 Task: Search one way flight ticket for 1 adult, 1 child, 1 infant in seat in premium economy from Pocatello: Pocatello Regional Airport to Greensboro: Piedmont Triad International Airport on 5-1-2023. Number of bags: 2 checked bags. Price is upto 91000. Outbound departure time preference is 14:00.
Action: Mouse moved to (207, 169)
Screenshot: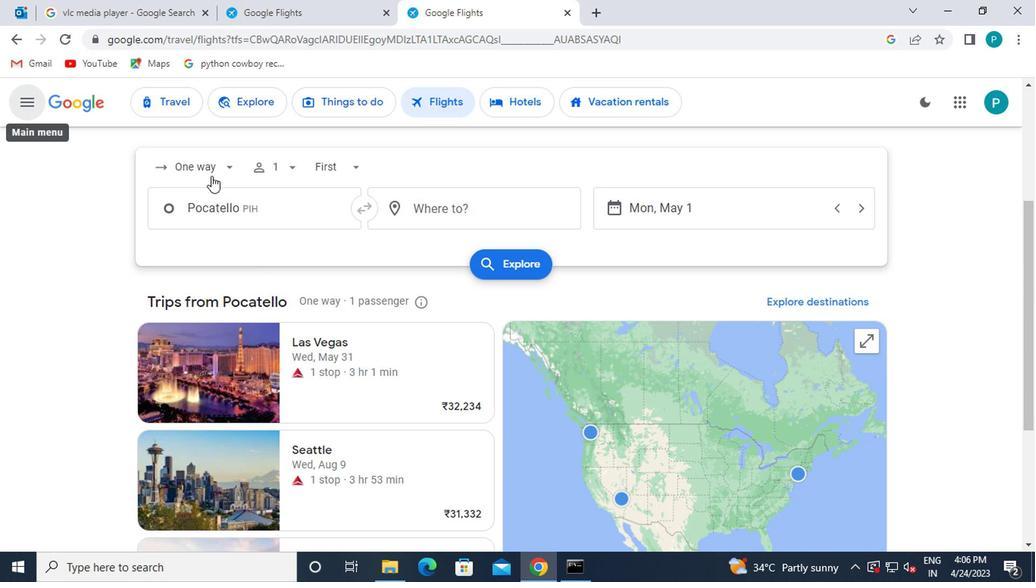 
Action: Mouse pressed left at (207, 169)
Screenshot: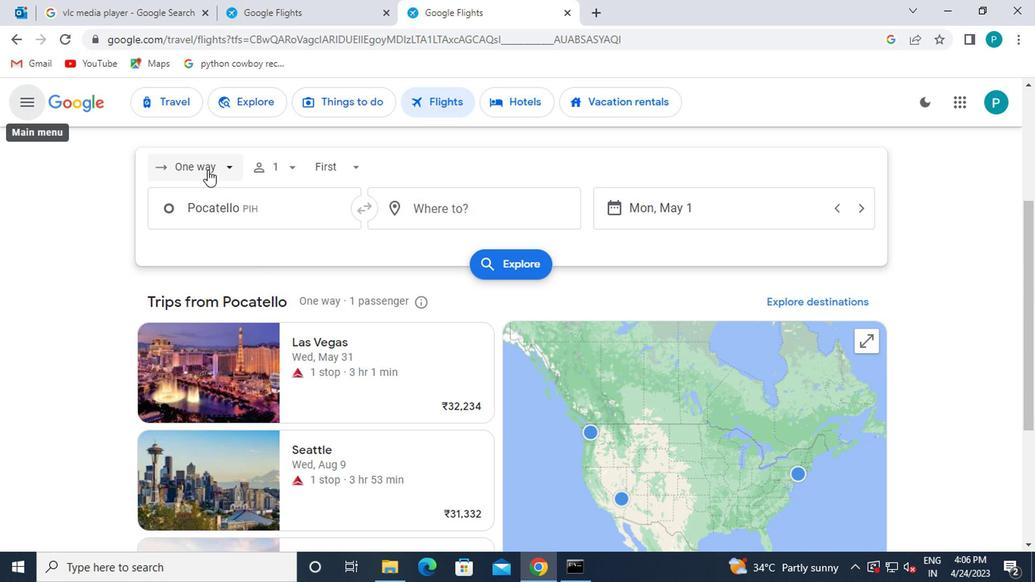 
Action: Mouse moved to (223, 243)
Screenshot: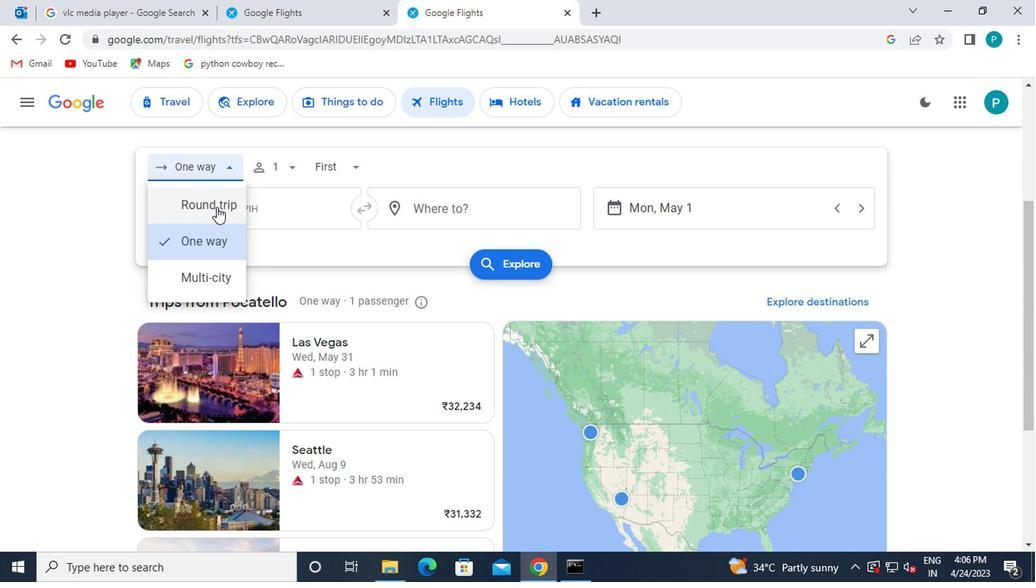 
Action: Mouse pressed left at (223, 243)
Screenshot: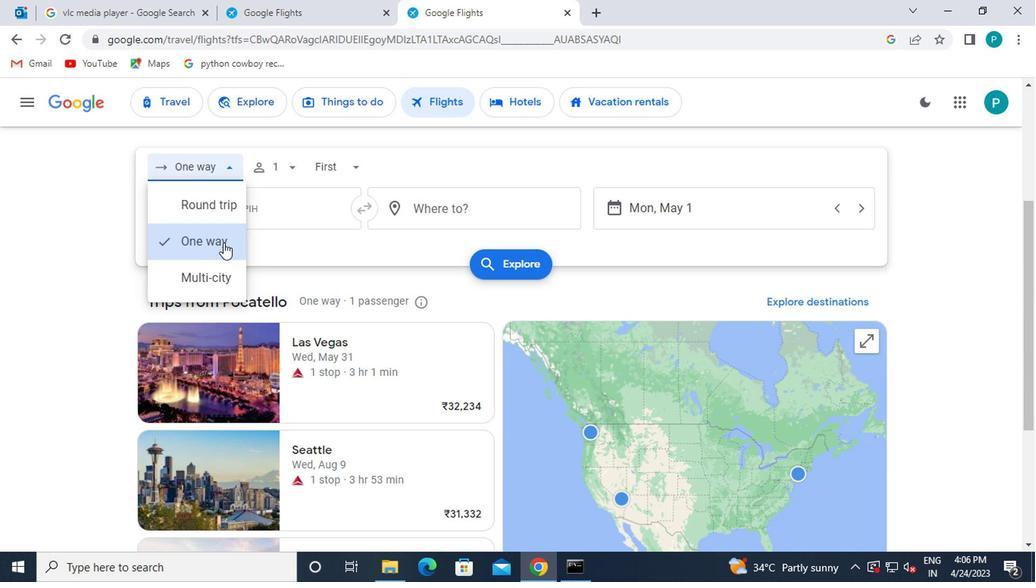 
Action: Mouse moved to (282, 173)
Screenshot: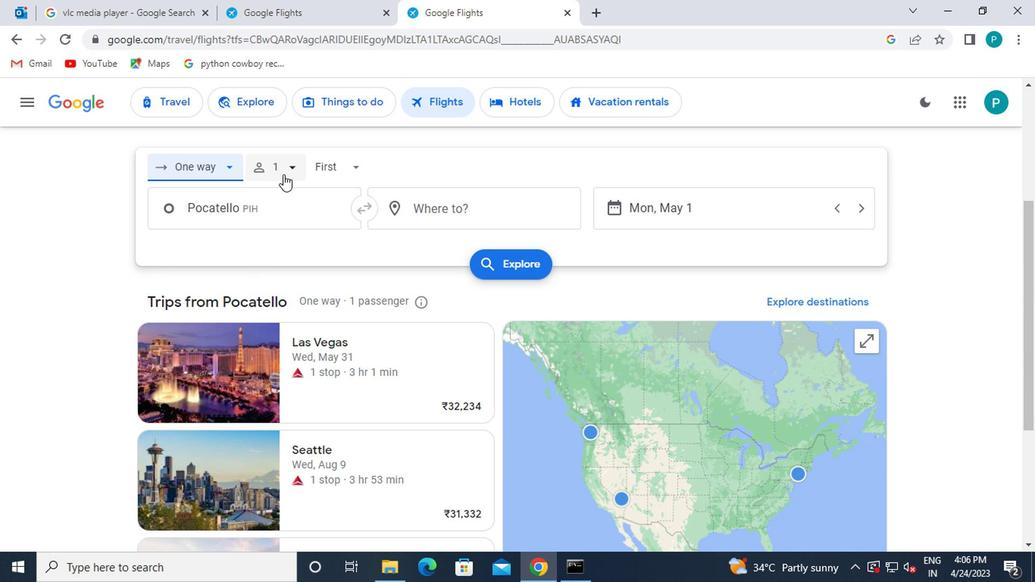 
Action: Mouse pressed left at (282, 173)
Screenshot: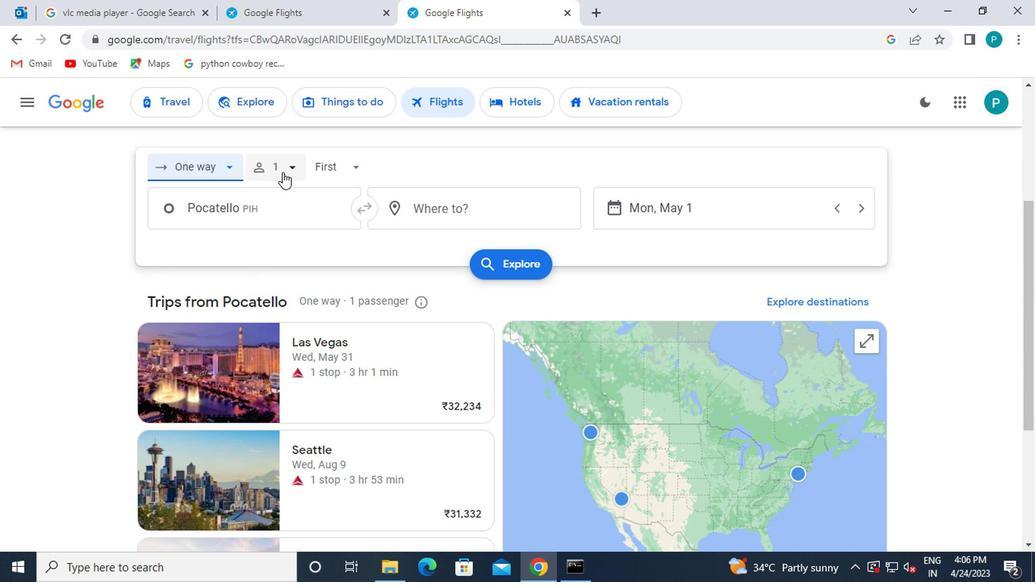 
Action: Mouse moved to (405, 214)
Screenshot: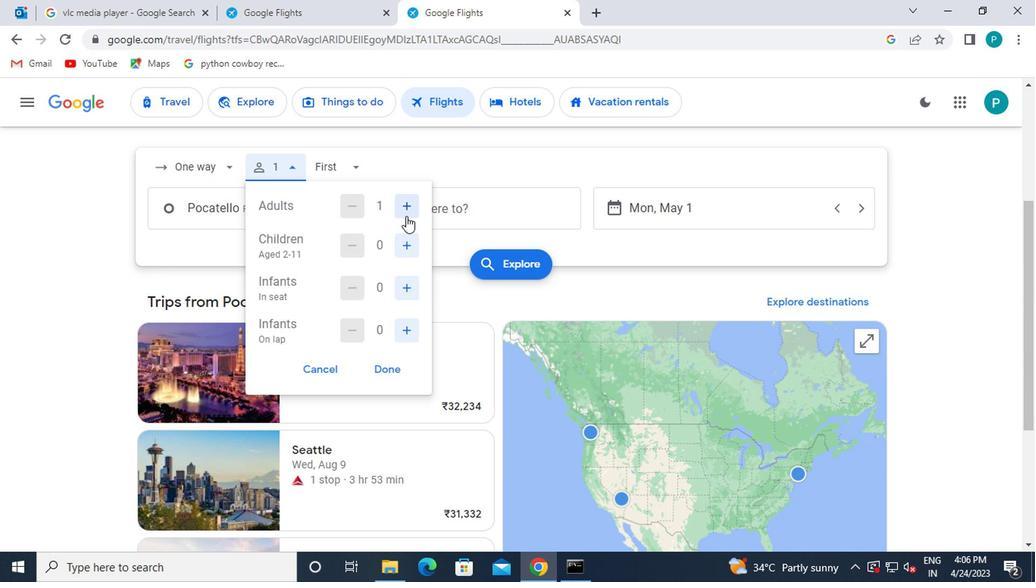 
Action: Mouse pressed left at (405, 214)
Screenshot: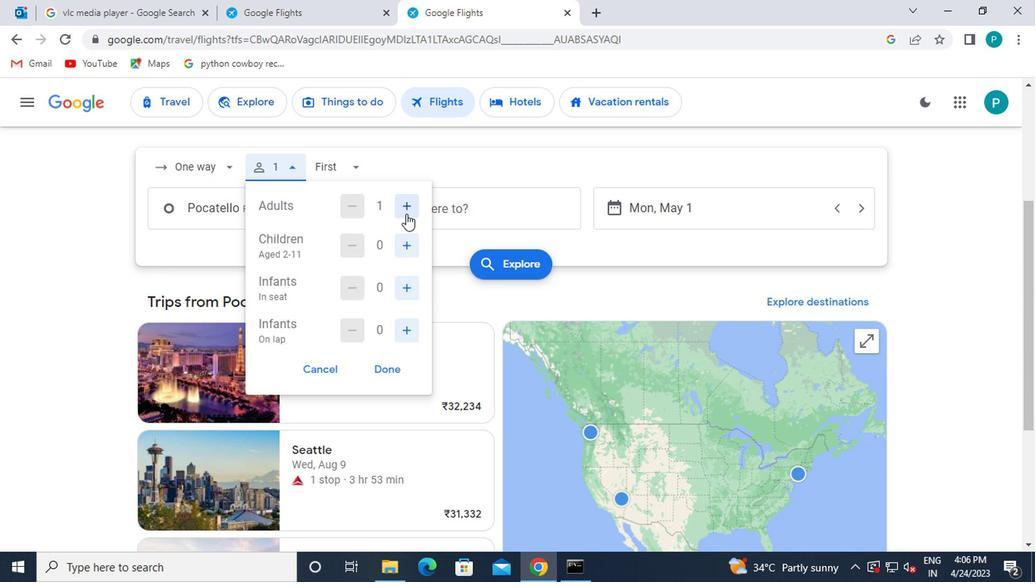 
Action: Mouse moved to (346, 198)
Screenshot: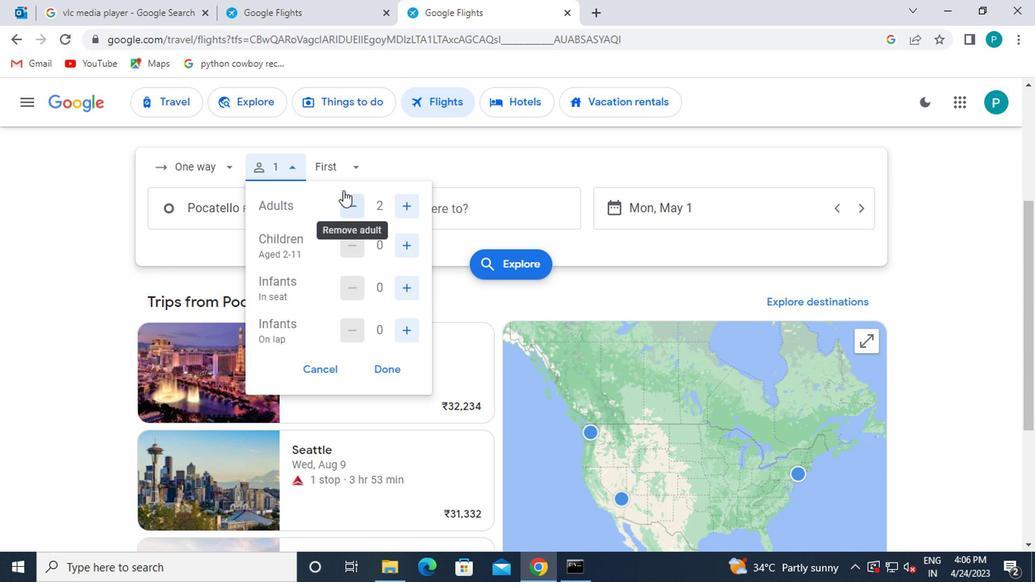 
Action: Mouse pressed left at (346, 198)
Screenshot: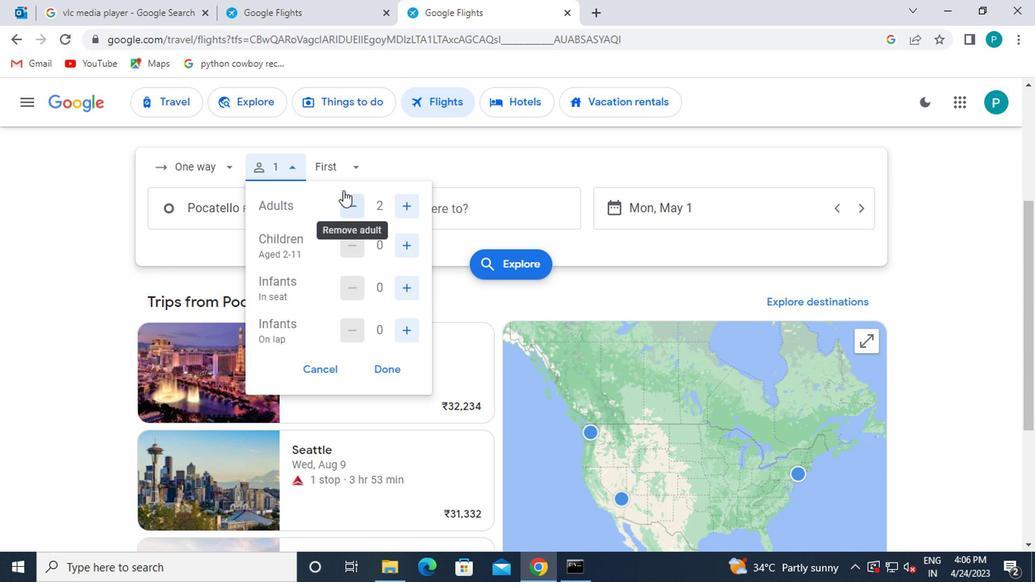 
Action: Mouse moved to (410, 249)
Screenshot: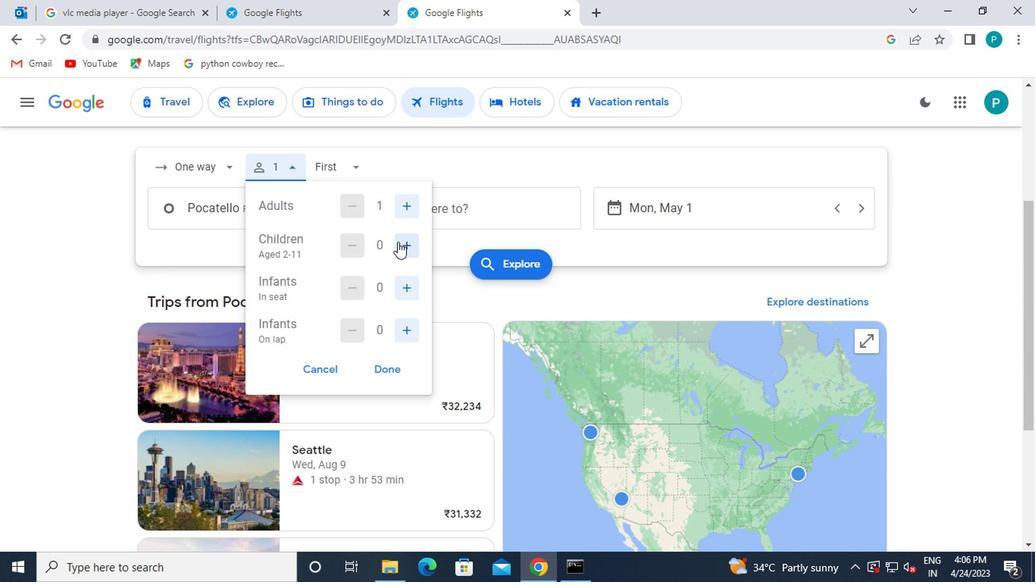 
Action: Mouse pressed left at (410, 249)
Screenshot: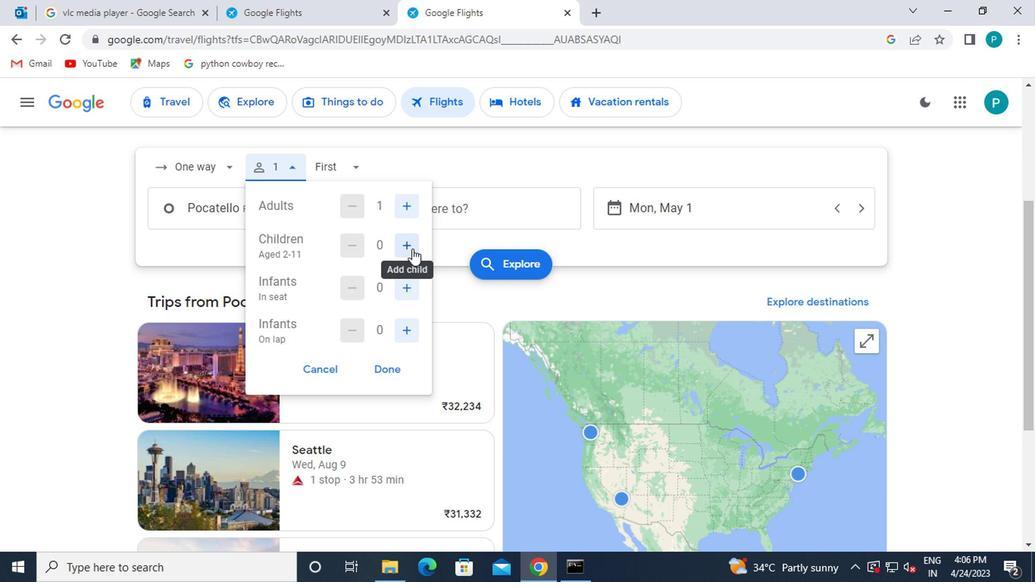 
Action: Mouse moved to (416, 287)
Screenshot: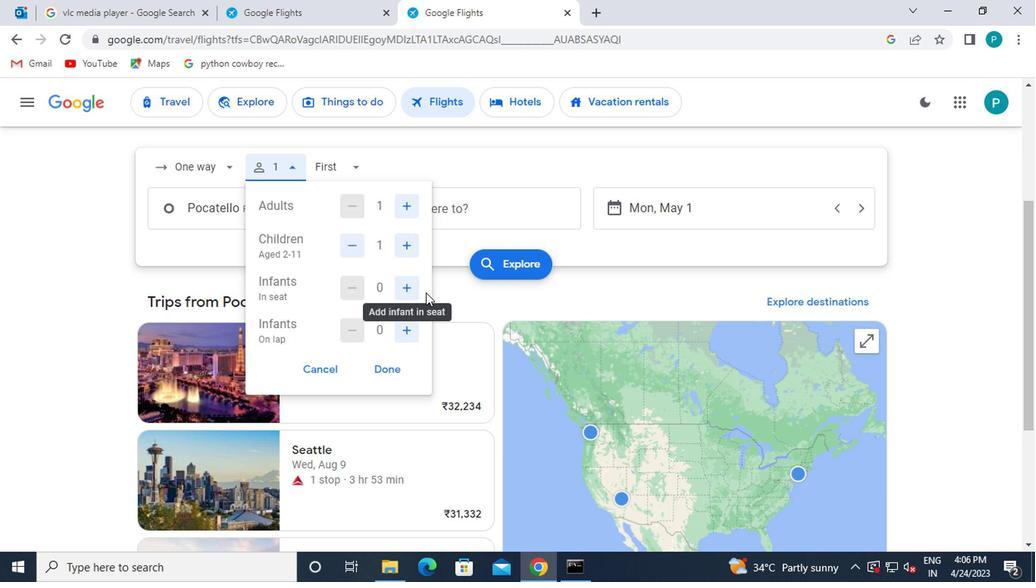 
Action: Mouse pressed left at (416, 287)
Screenshot: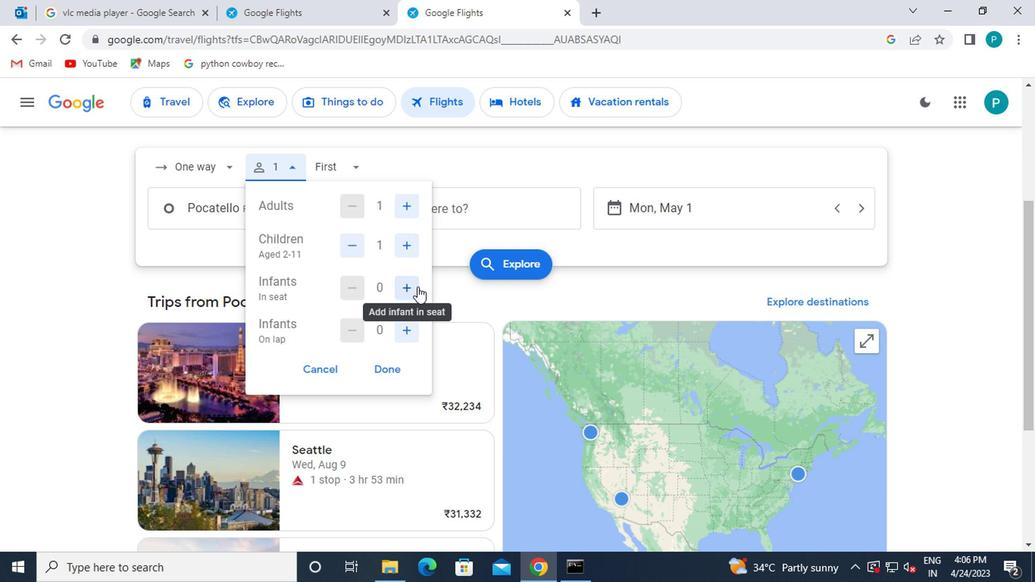 
Action: Mouse moved to (392, 361)
Screenshot: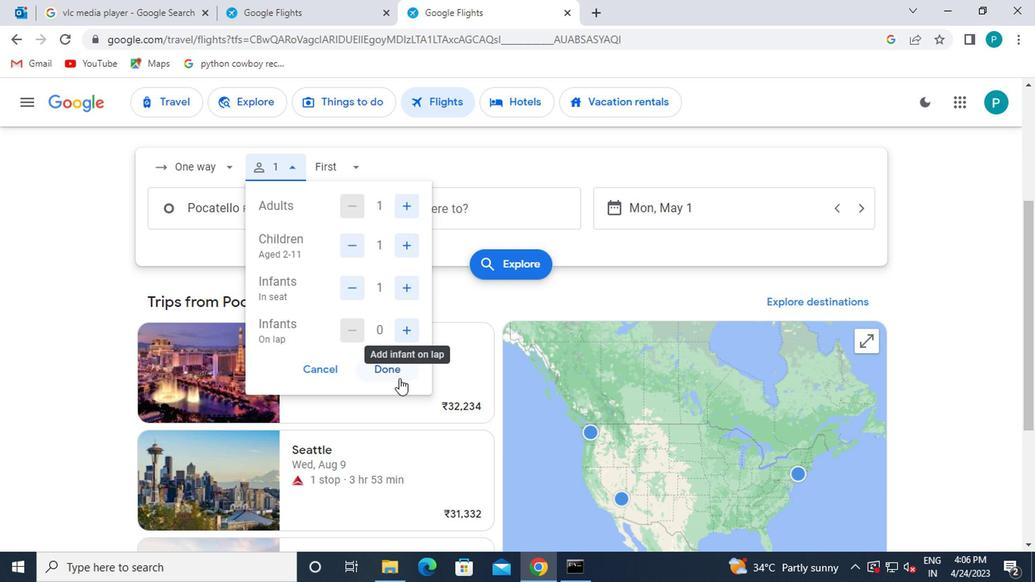 
Action: Mouse pressed left at (392, 361)
Screenshot: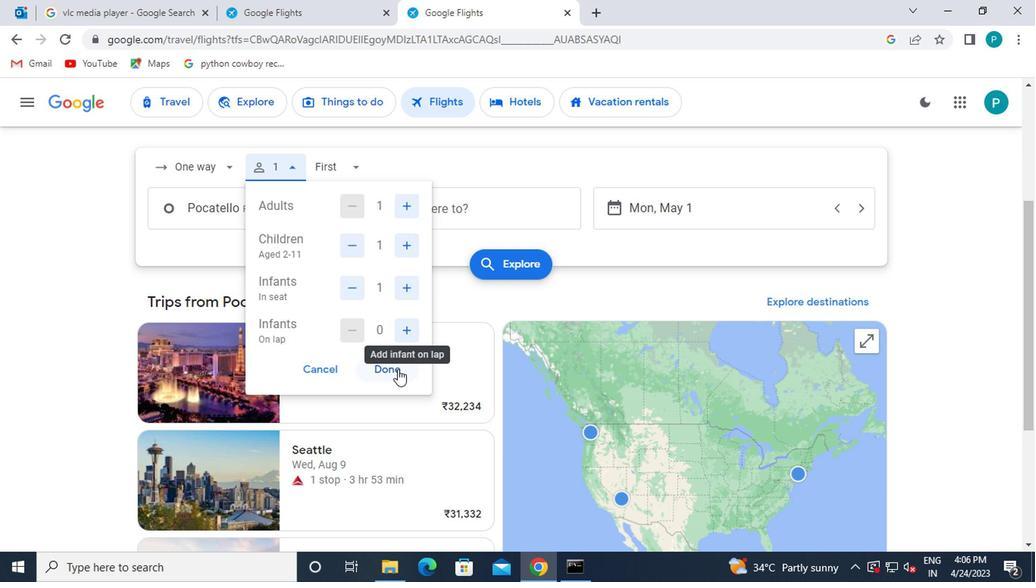 
Action: Mouse moved to (339, 174)
Screenshot: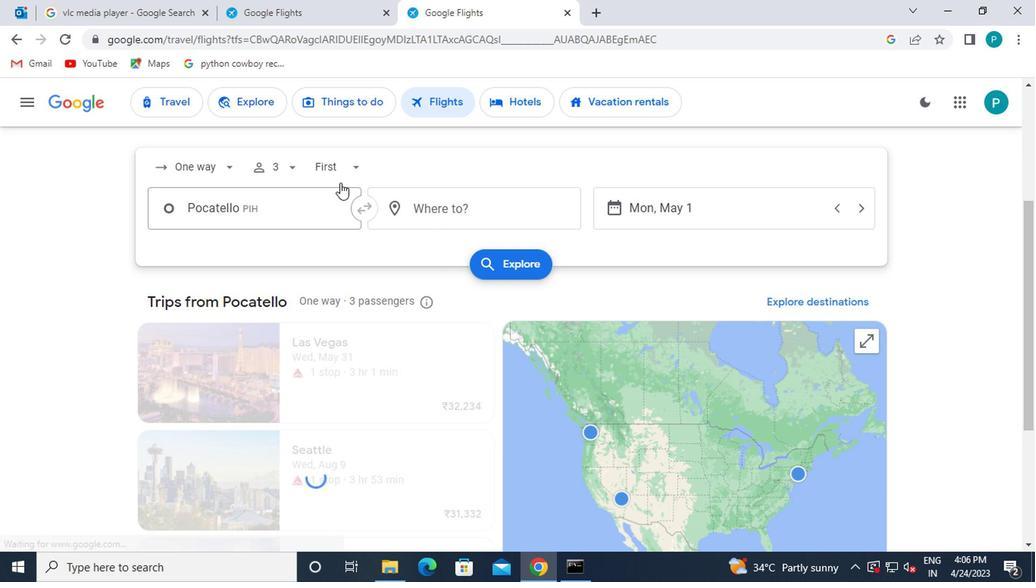 
Action: Mouse pressed left at (339, 174)
Screenshot: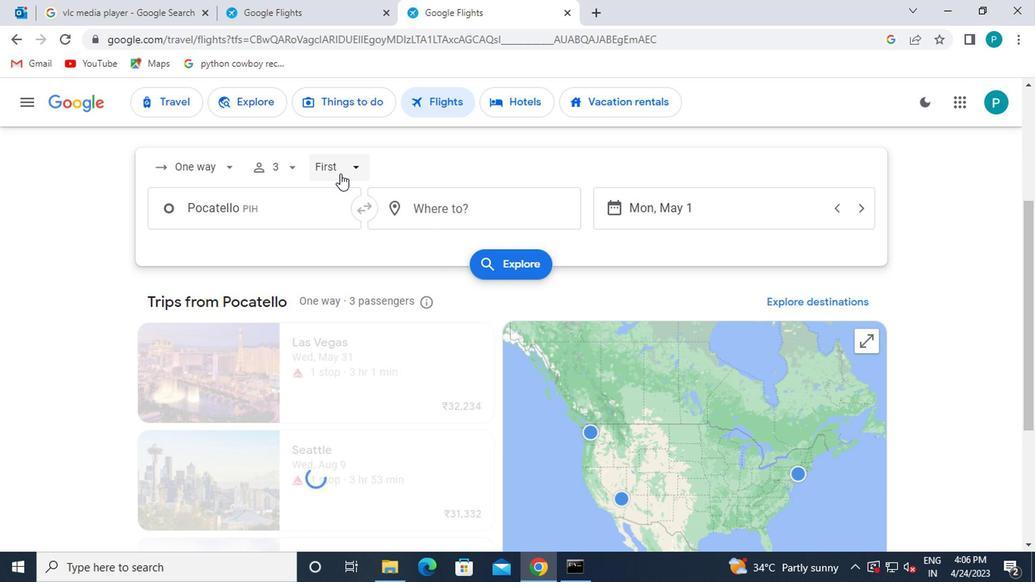
Action: Mouse moved to (365, 252)
Screenshot: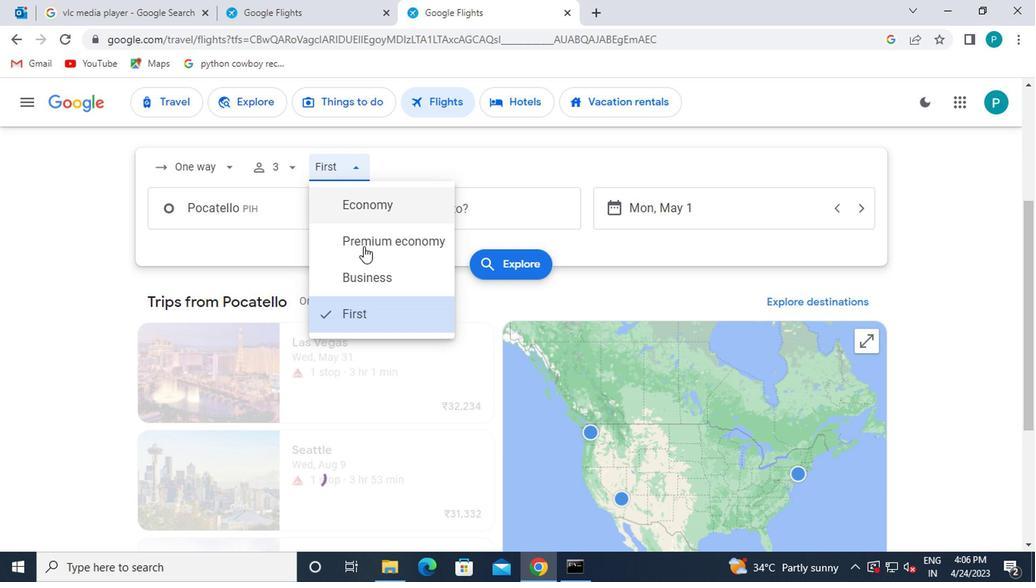 
Action: Mouse pressed left at (365, 252)
Screenshot: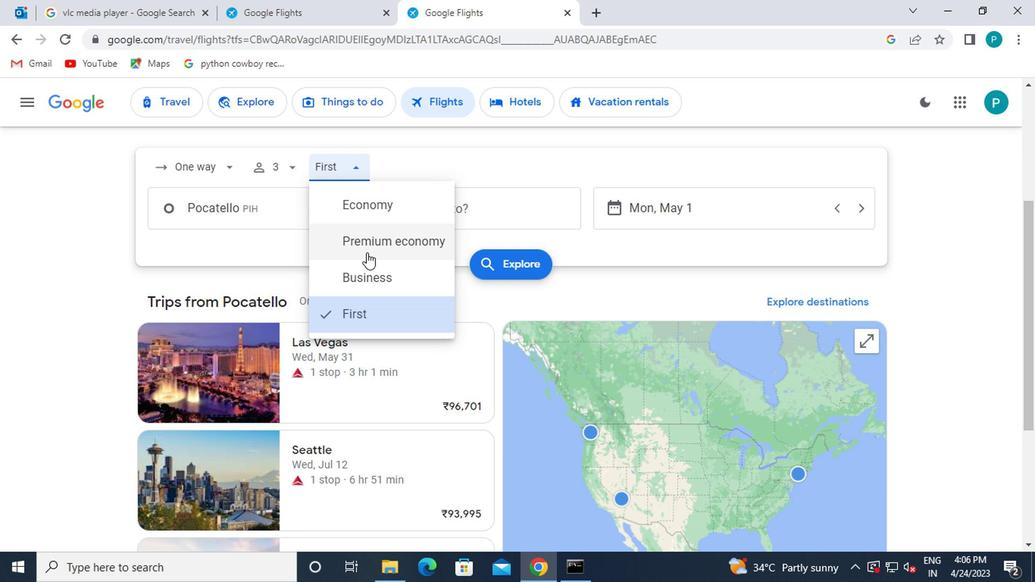 
Action: Mouse moved to (329, 213)
Screenshot: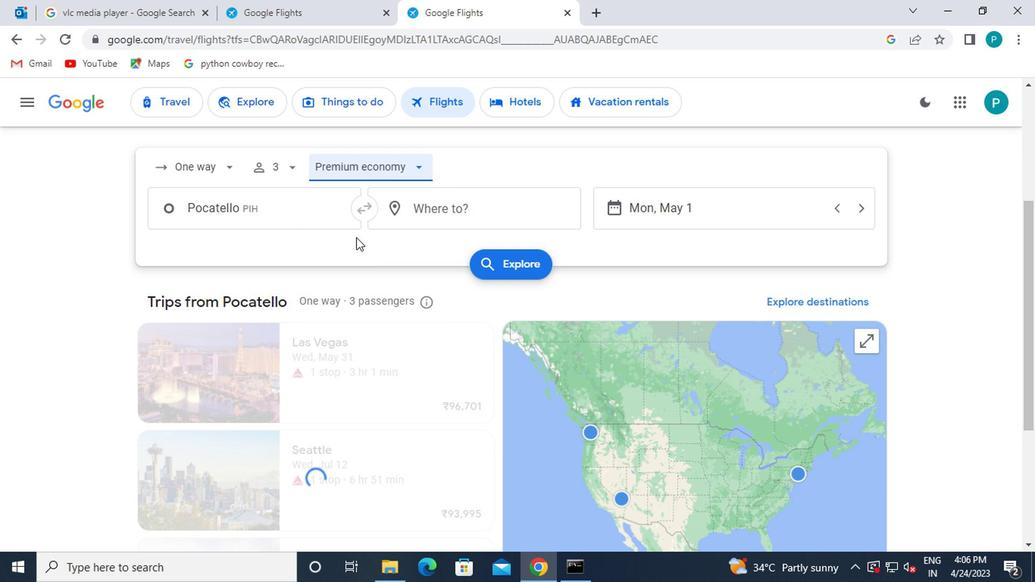 
Action: Mouse pressed left at (329, 213)
Screenshot: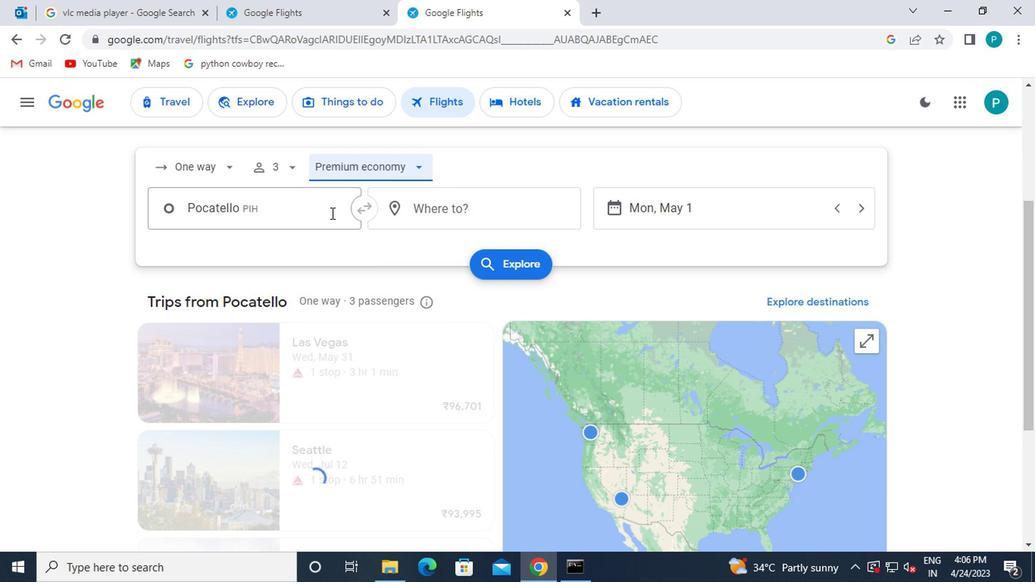 
Action: Mouse moved to (331, 321)
Screenshot: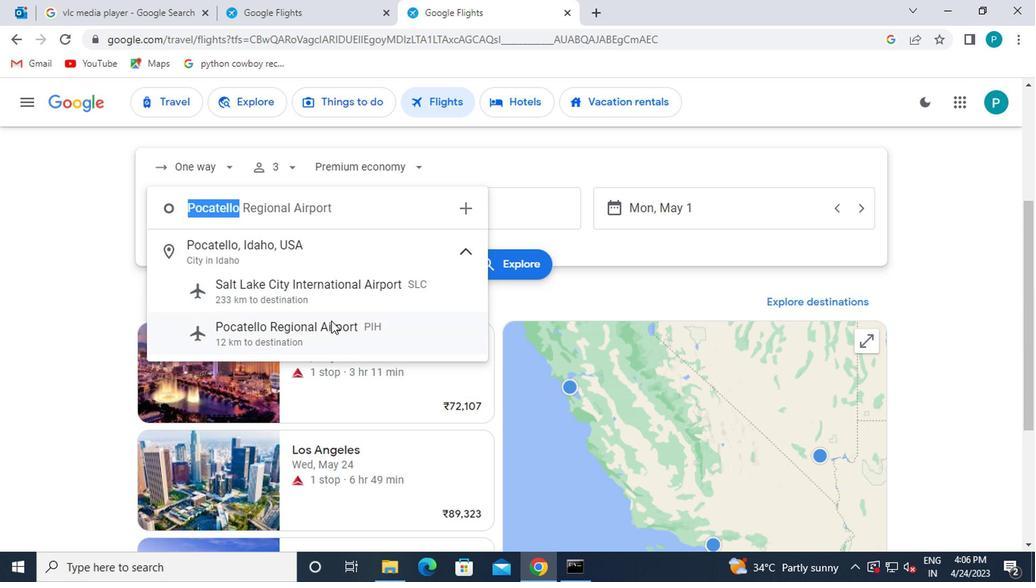 
Action: Mouse pressed left at (331, 321)
Screenshot: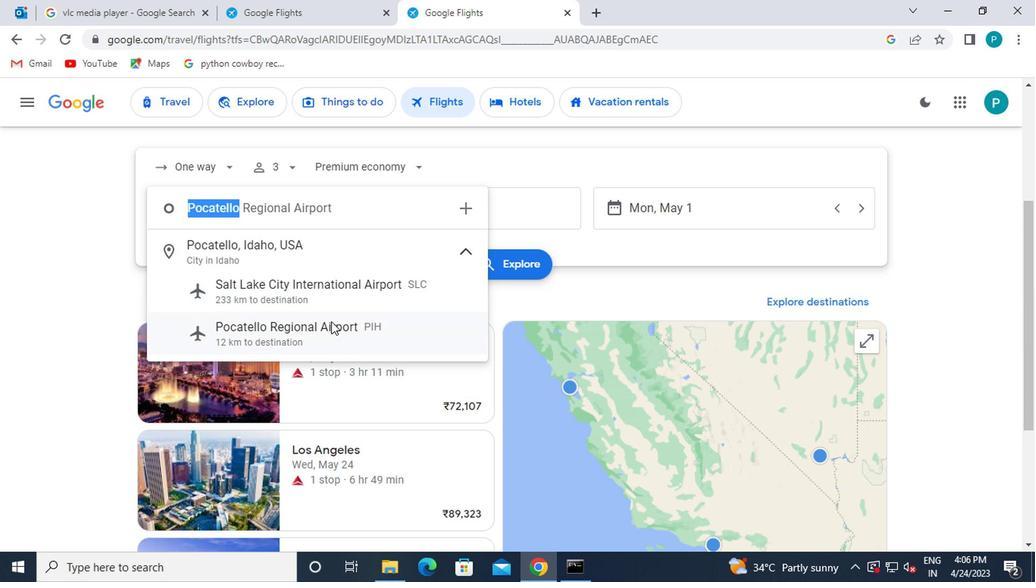 
Action: Mouse moved to (505, 209)
Screenshot: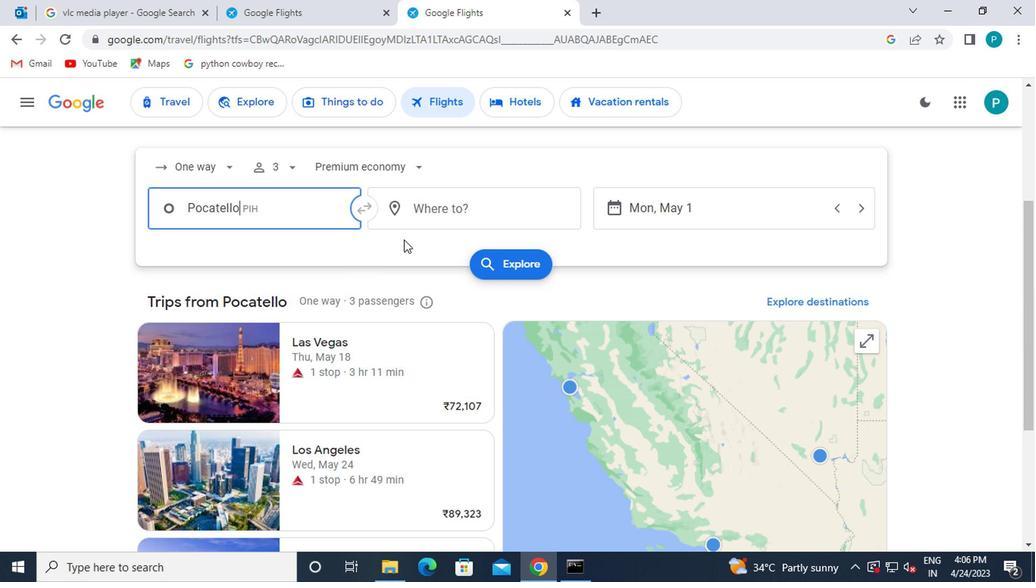 
Action: Mouse pressed left at (505, 209)
Screenshot: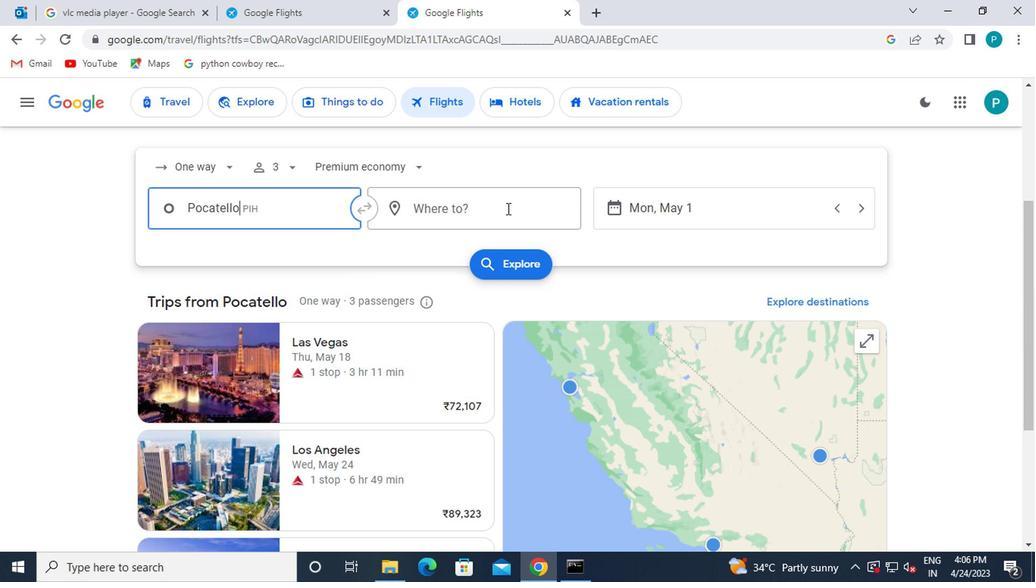 
Action: Mouse moved to (506, 209)
Screenshot: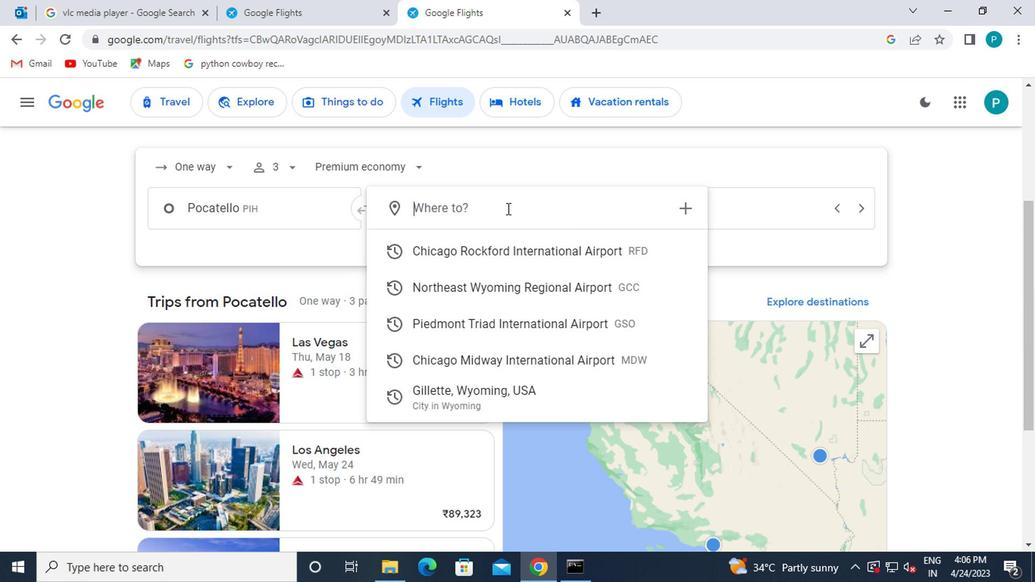 
Action: Key pressed greensboro
Screenshot: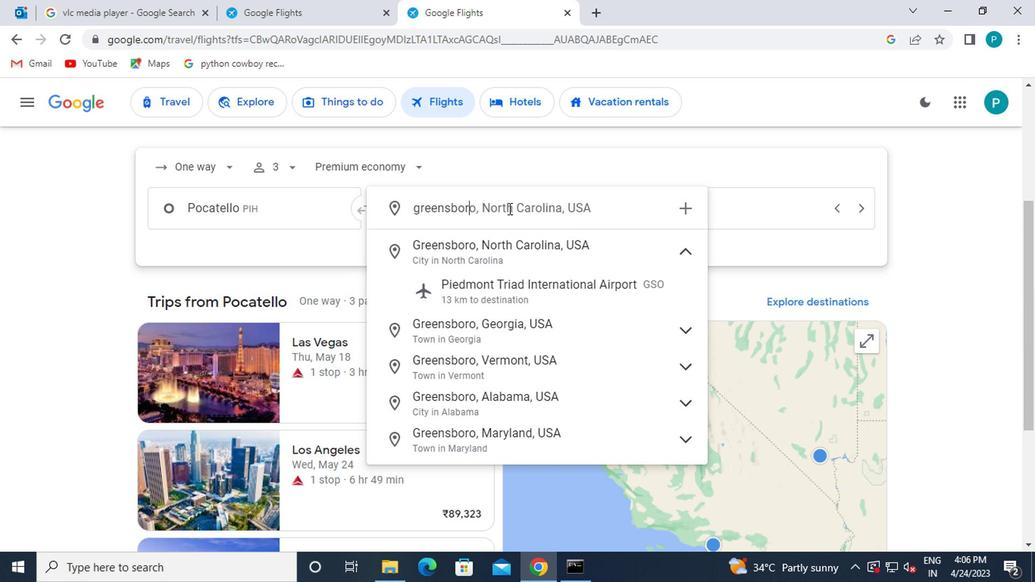 
Action: Mouse moved to (525, 313)
Screenshot: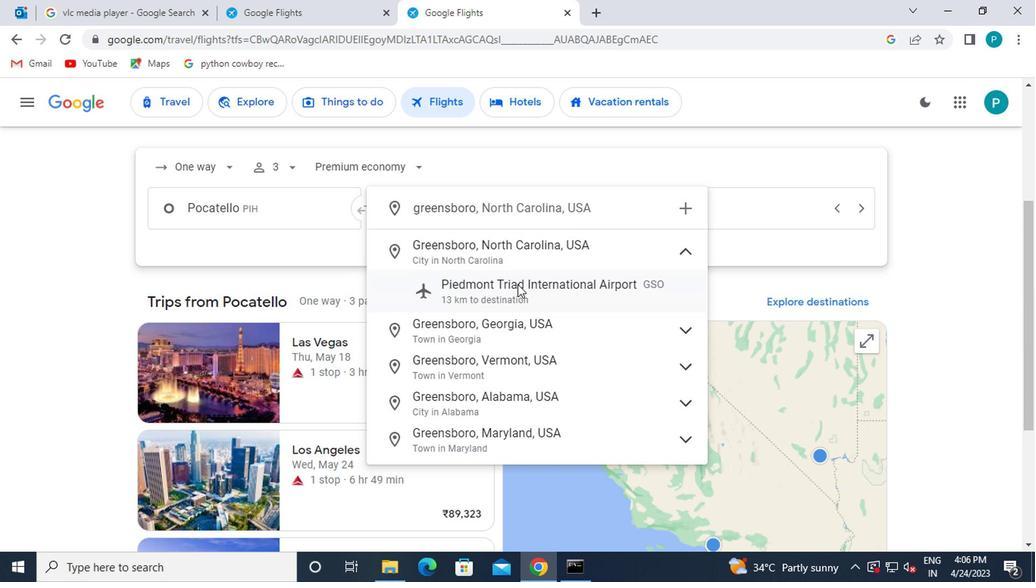 
Action: Mouse pressed left at (525, 313)
Screenshot: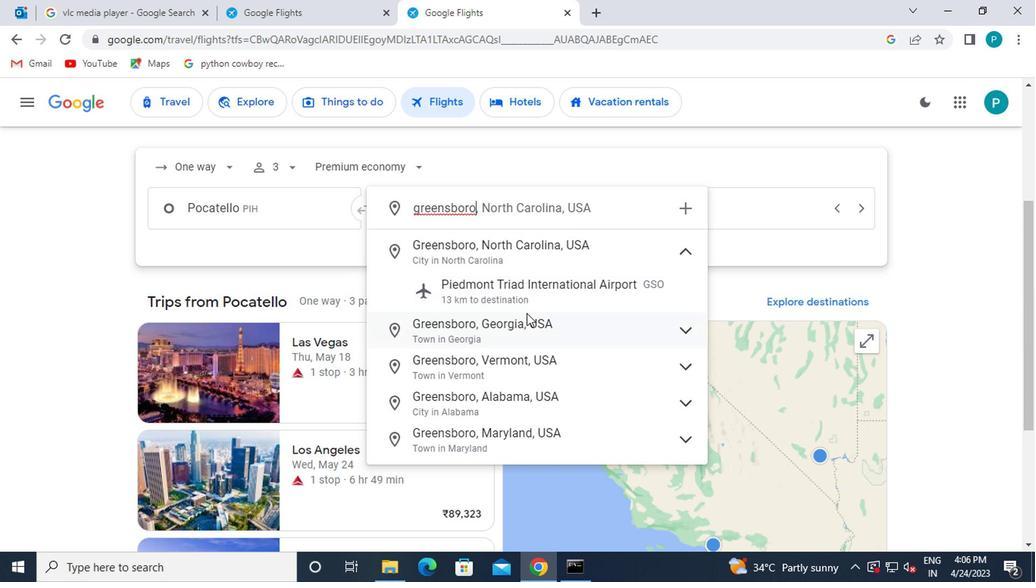 
Action: Mouse moved to (489, 206)
Screenshot: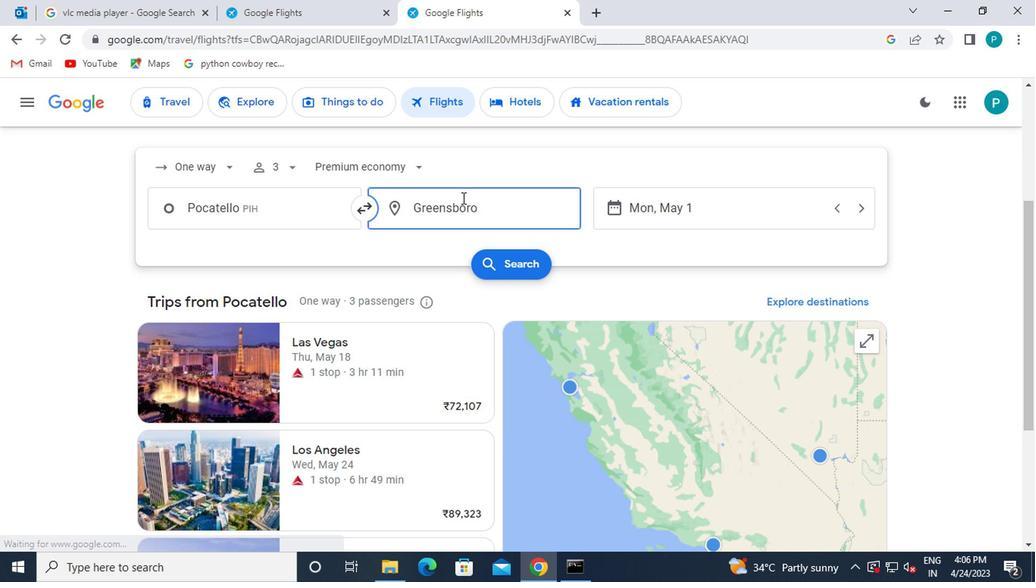 
Action: Mouse pressed left at (489, 206)
Screenshot: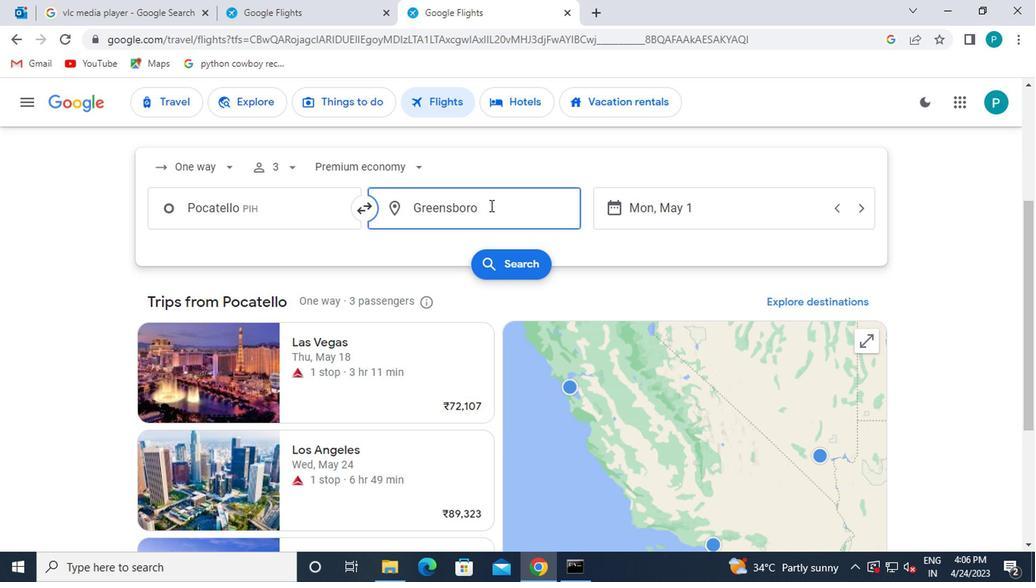 
Action: Mouse moved to (501, 291)
Screenshot: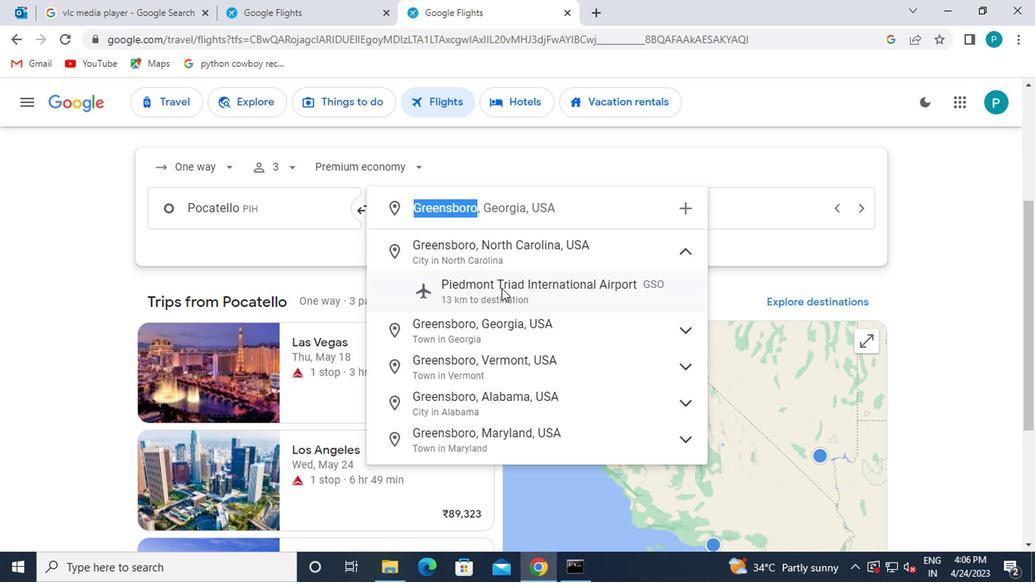 
Action: Mouse pressed left at (501, 291)
Screenshot: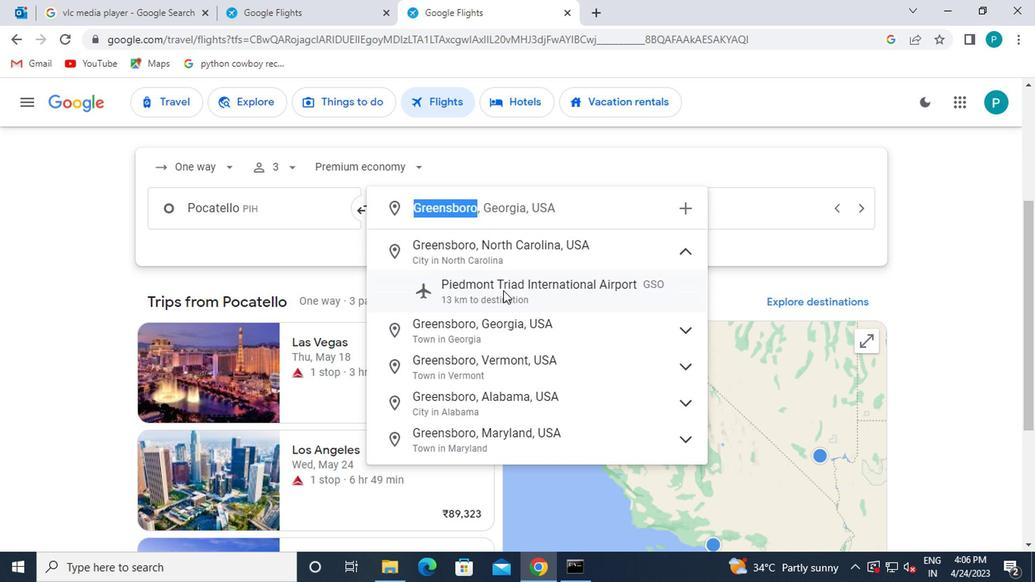 
Action: Mouse moved to (730, 208)
Screenshot: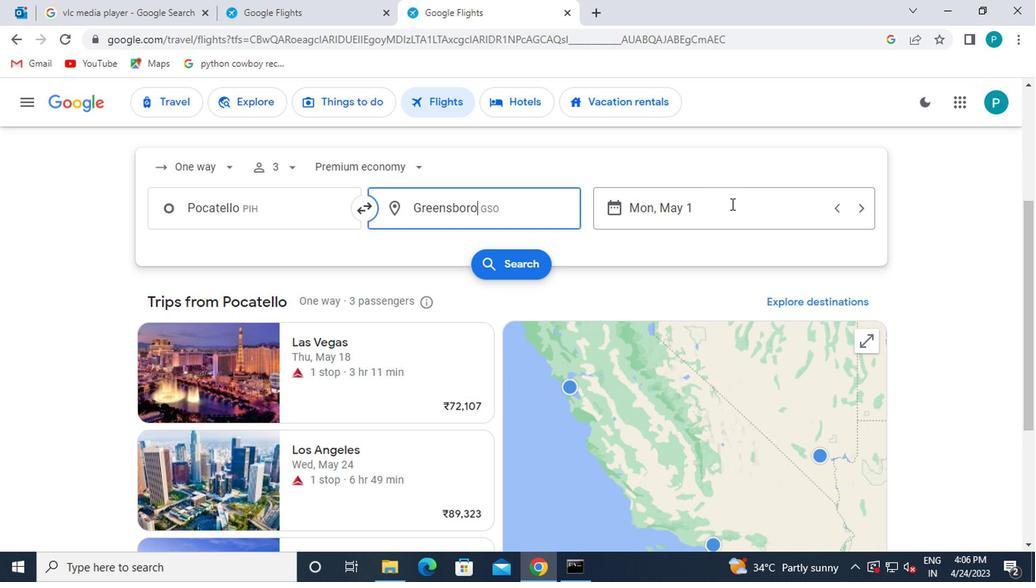 
Action: Mouse pressed left at (730, 208)
Screenshot: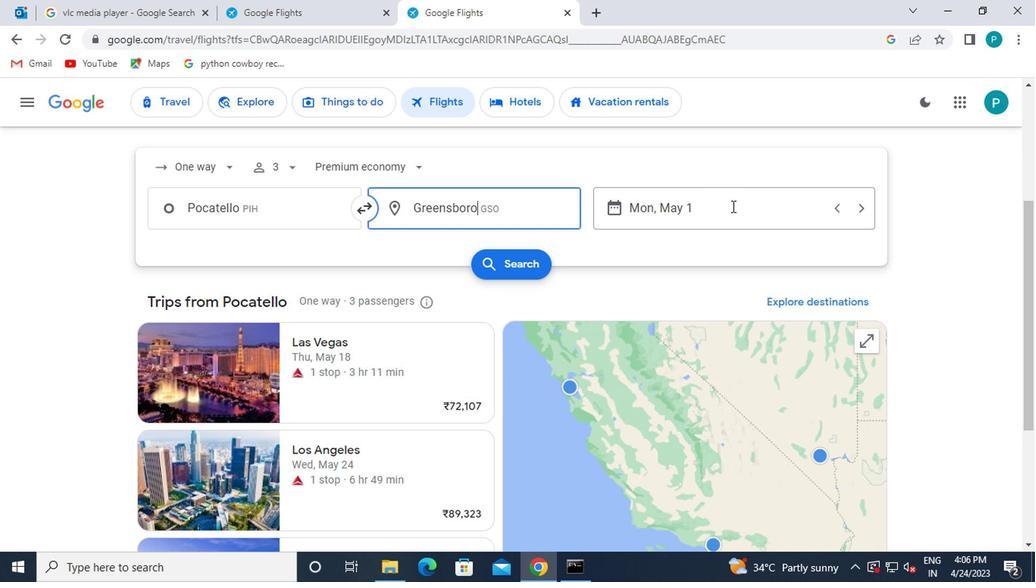 
Action: Mouse moved to (675, 277)
Screenshot: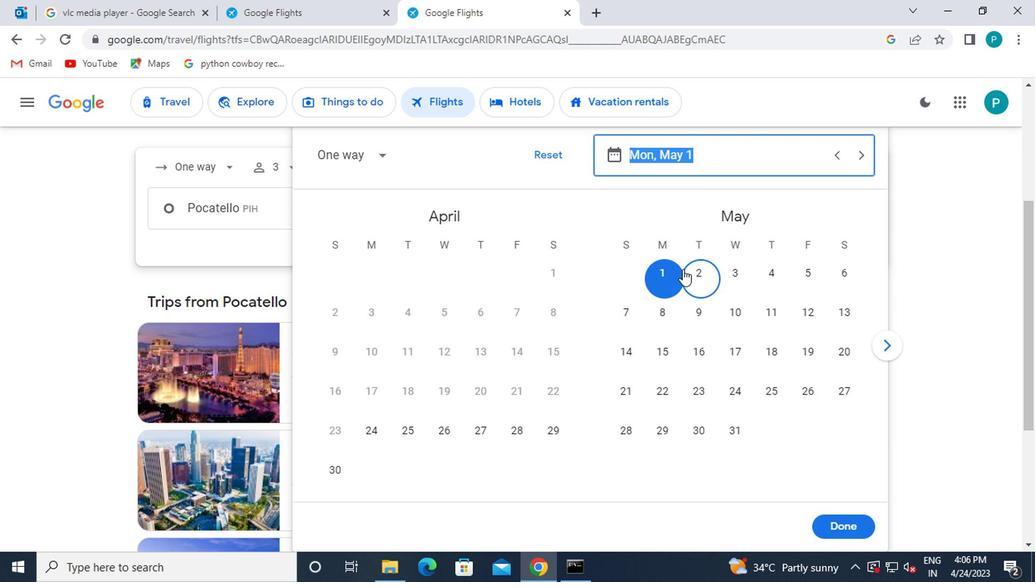 
Action: Mouse pressed left at (675, 277)
Screenshot: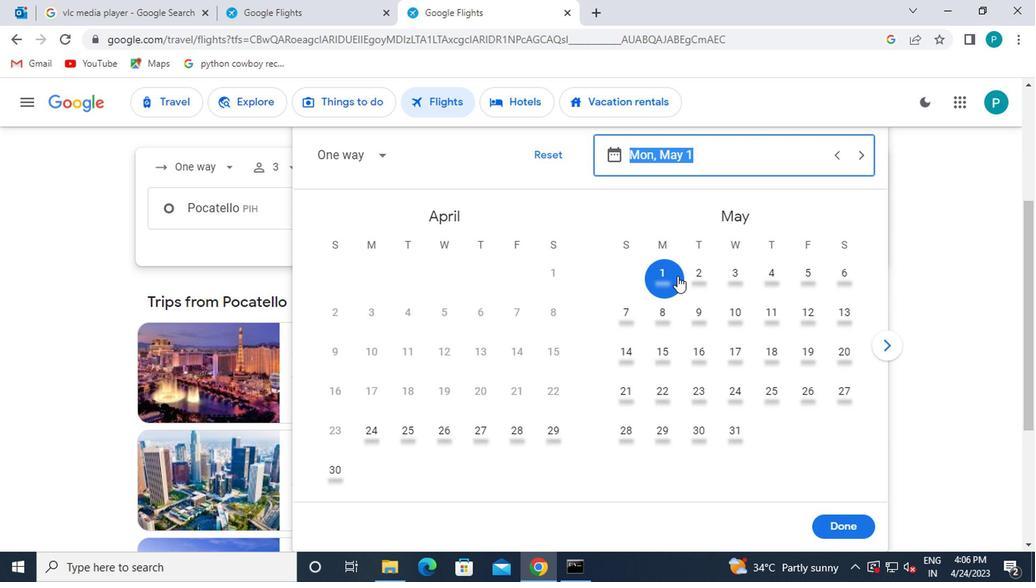 
Action: Mouse moved to (847, 530)
Screenshot: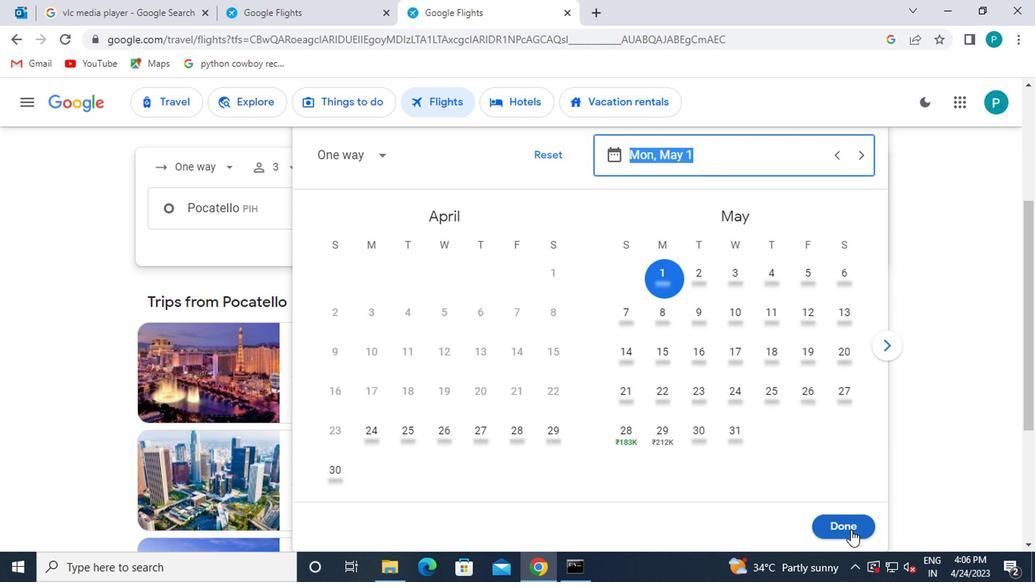 
Action: Mouse pressed left at (847, 530)
Screenshot: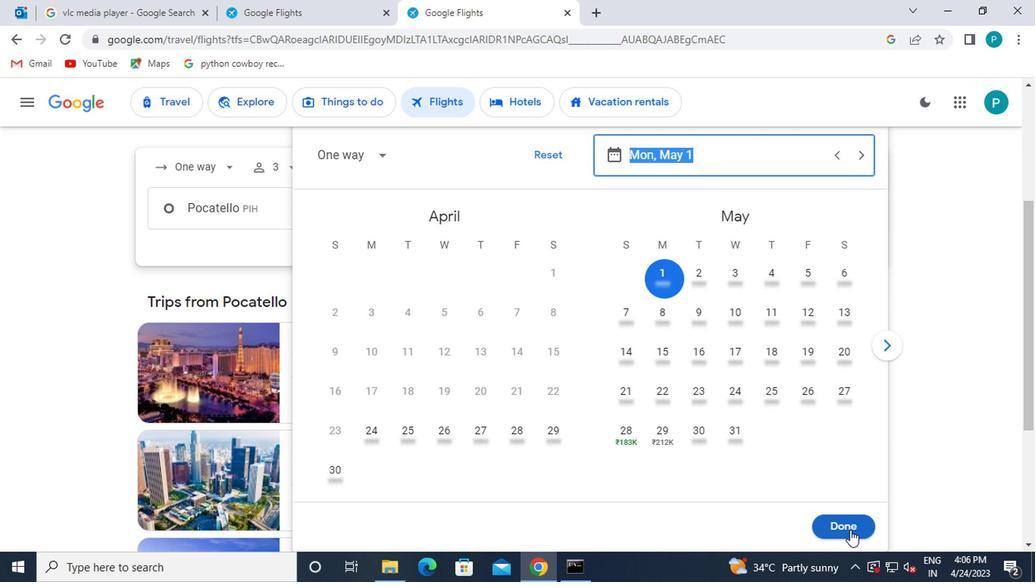 
Action: Mouse moved to (482, 252)
Screenshot: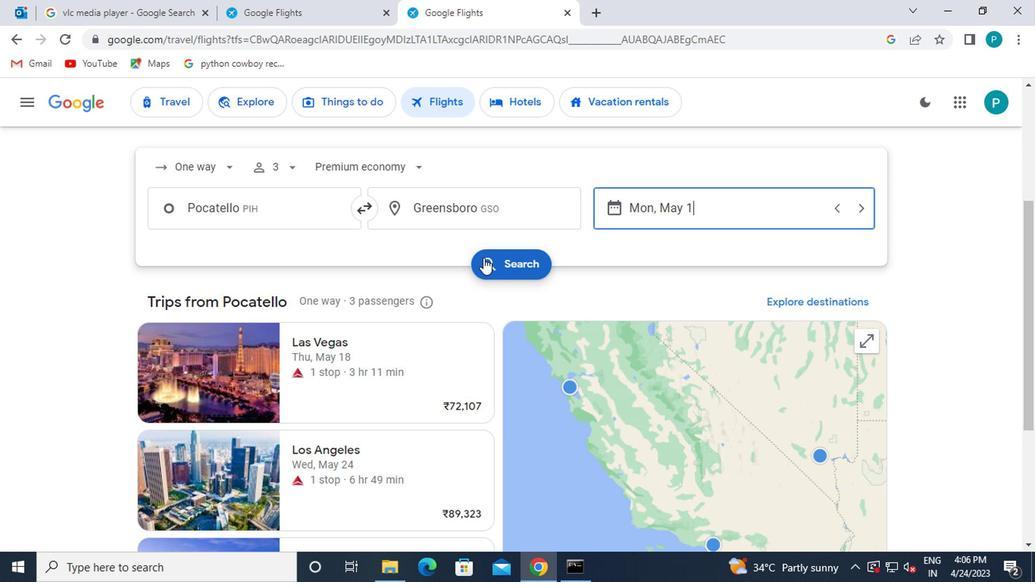 
Action: Mouse pressed left at (482, 252)
Screenshot: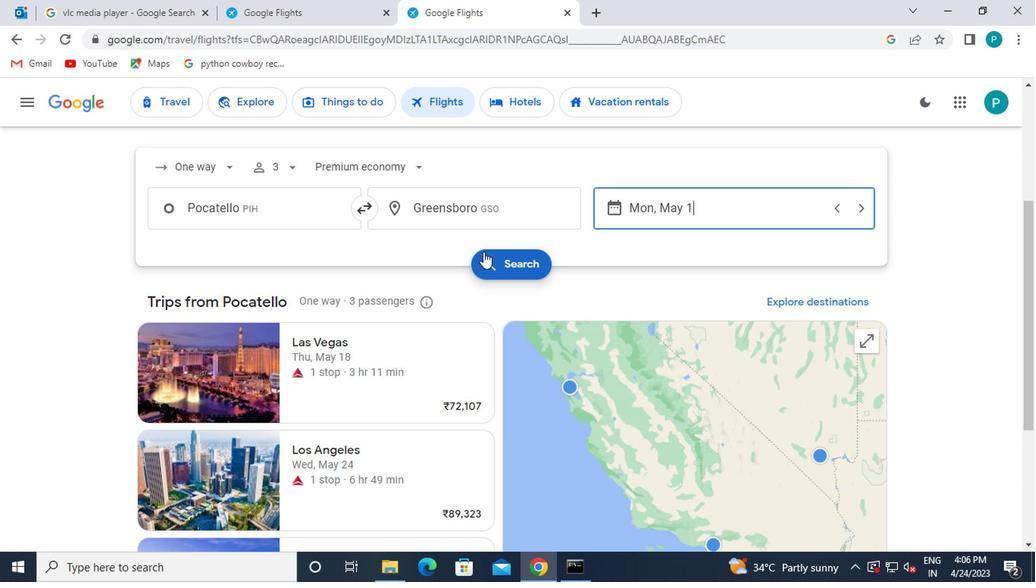 
Action: Mouse moved to (195, 239)
Screenshot: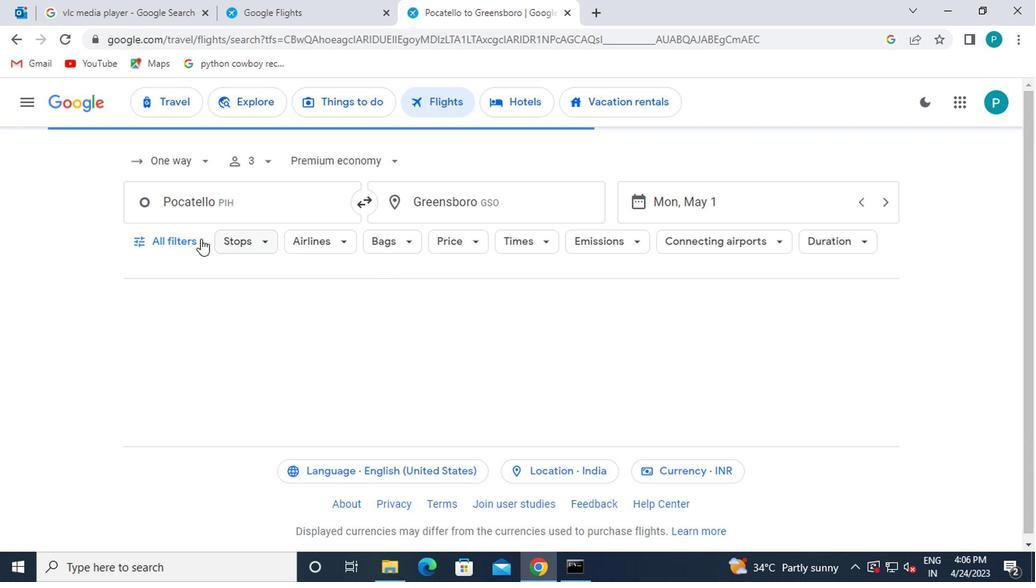 
Action: Mouse pressed left at (195, 239)
Screenshot: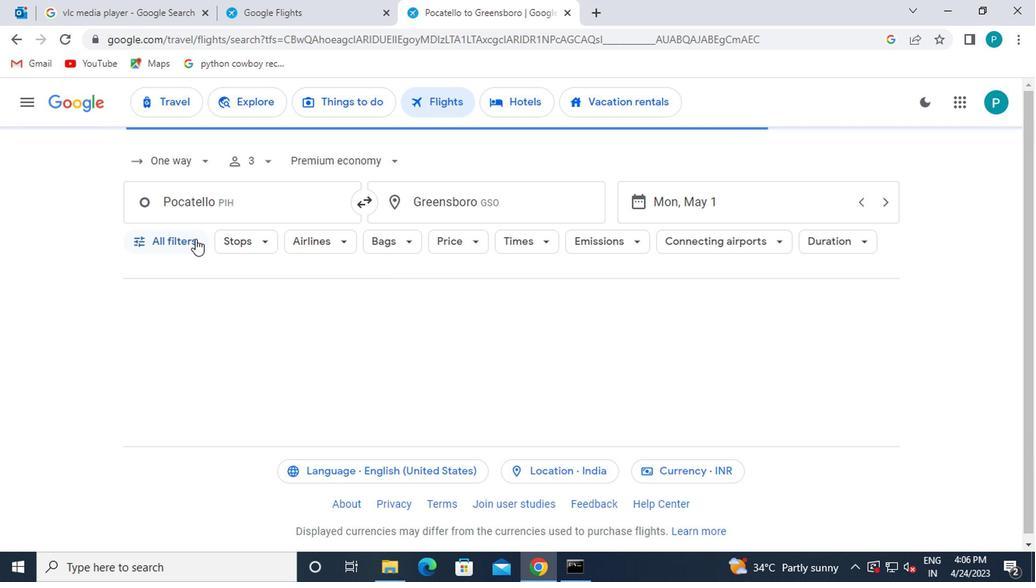 
Action: Mouse scrolled (195, 238) with delta (0, 0)
Screenshot: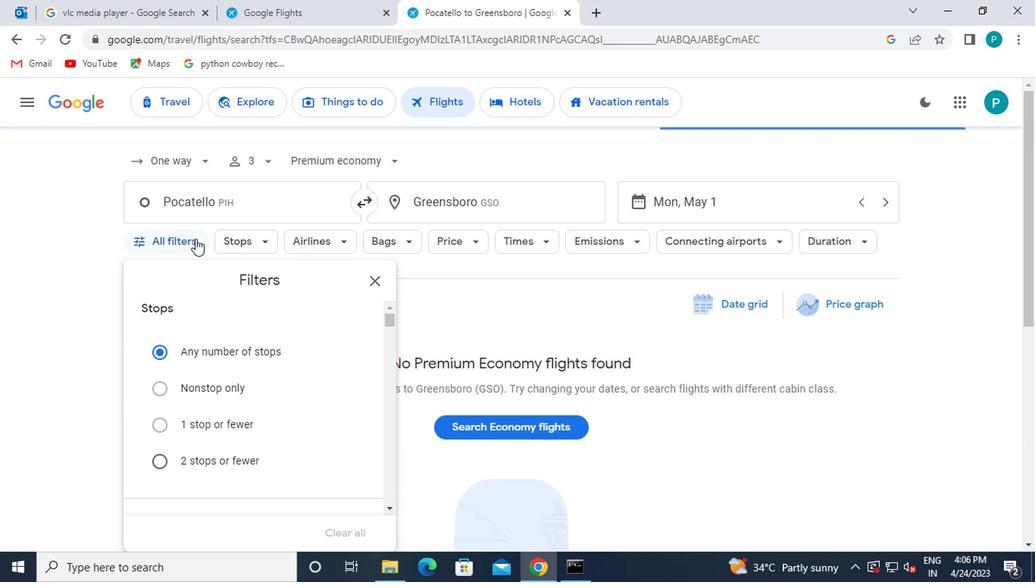 
Action: Mouse scrolled (195, 238) with delta (0, 0)
Screenshot: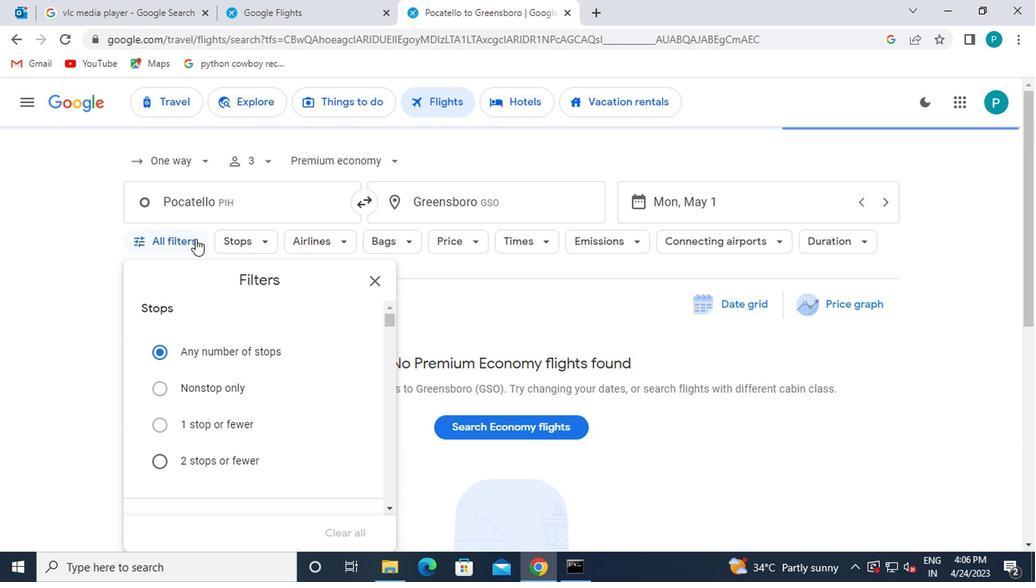 
Action: Mouse scrolled (195, 238) with delta (0, 0)
Screenshot: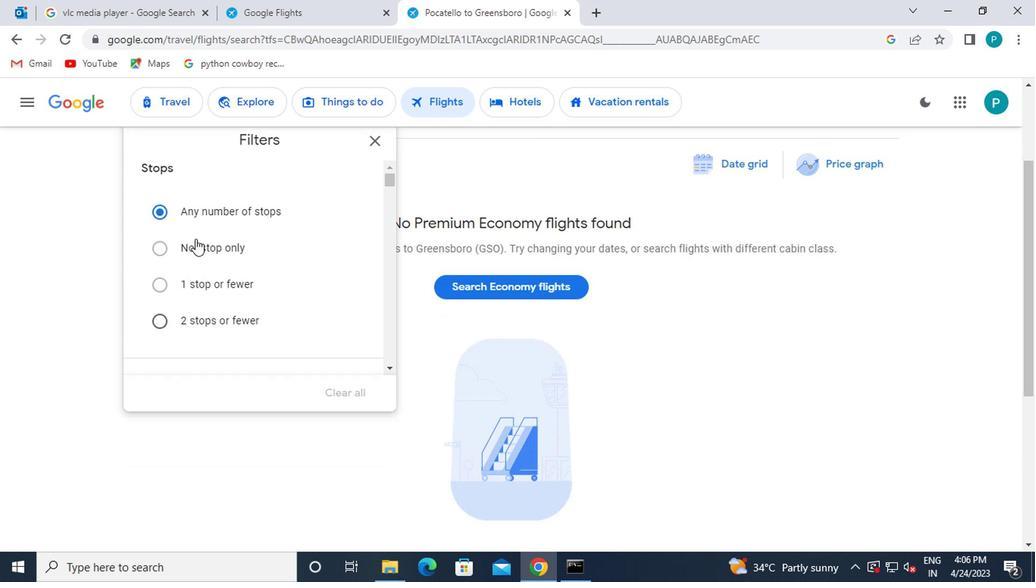 
Action: Mouse moved to (195, 246)
Screenshot: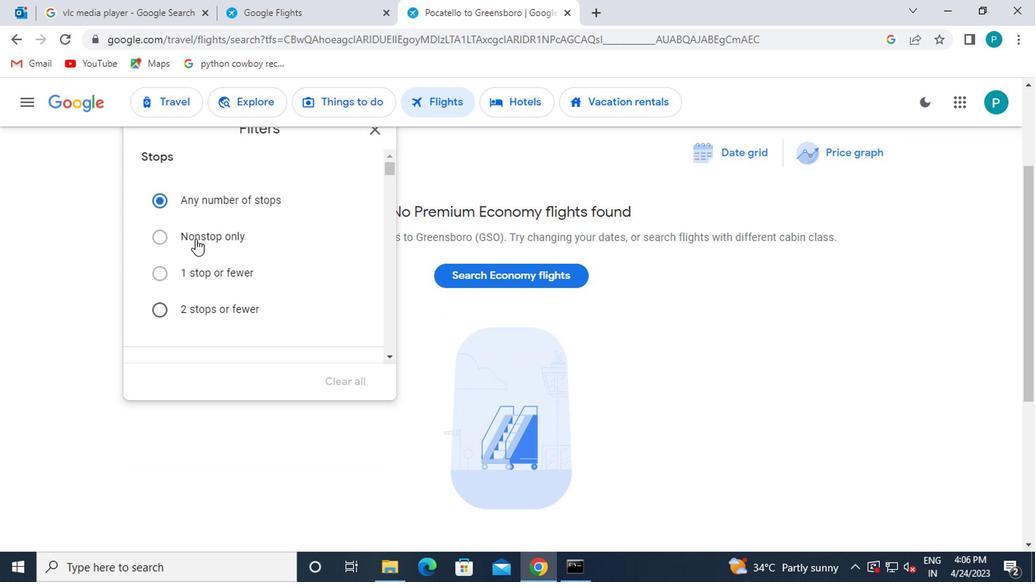 
Action: Mouse scrolled (195, 245) with delta (0, -1)
Screenshot: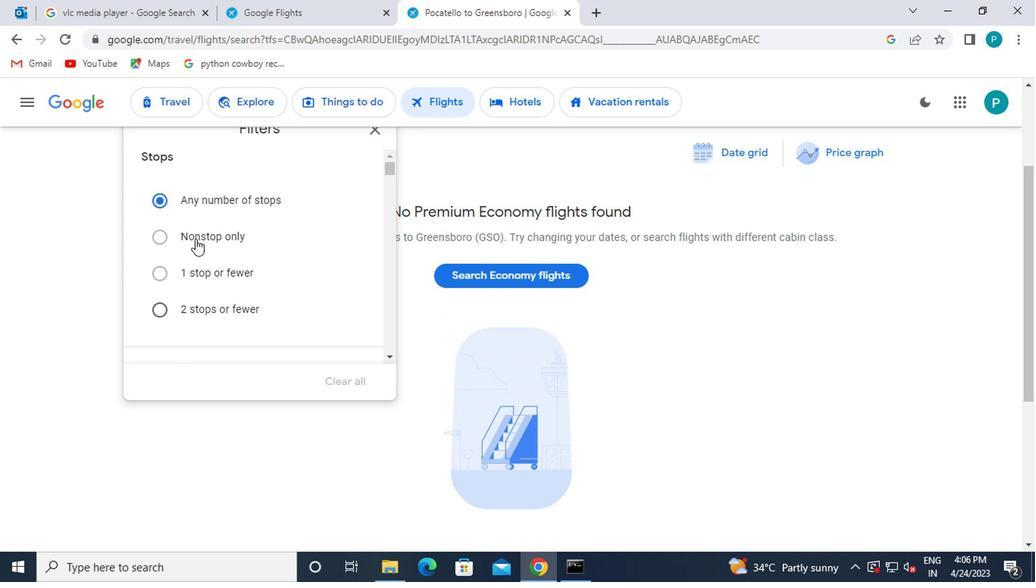 
Action: Mouse moved to (222, 259)
Screenshot: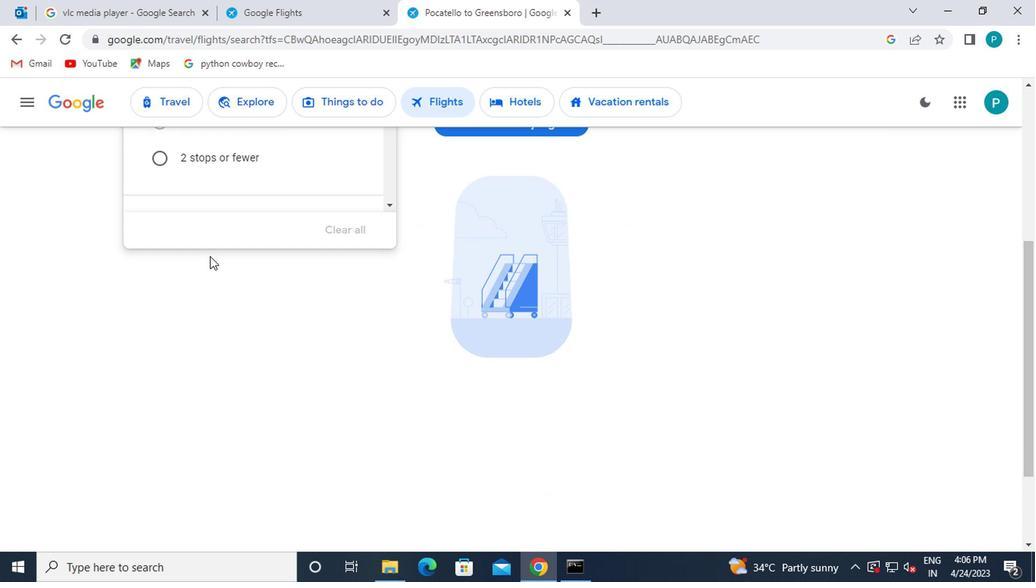 
Action: Mouse scrolled (222, 259) with delta (0, 0)
Screenshot: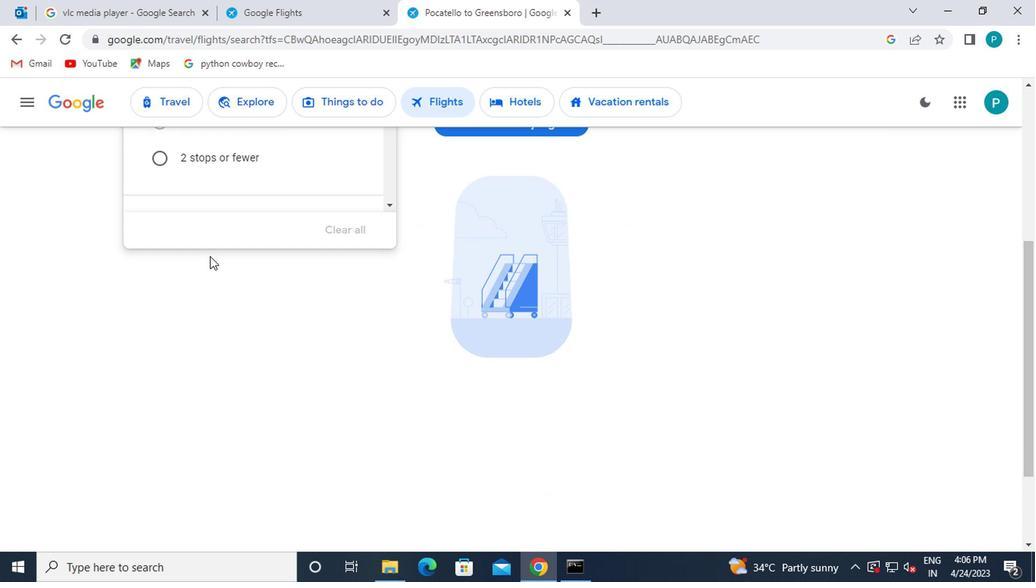 
Action: Mouse moved to (228, 259)
Screenshot: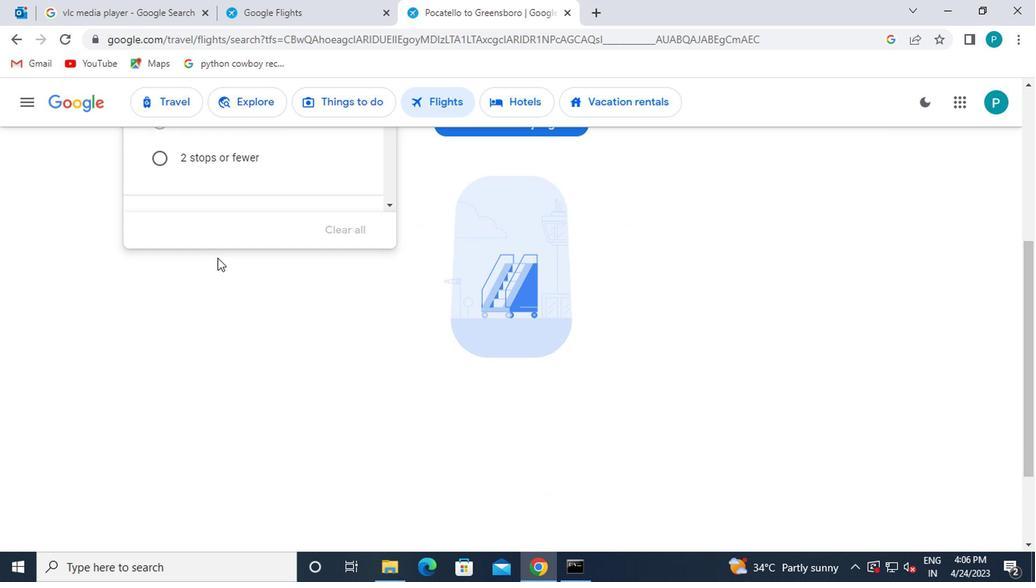 
Action: Mouse scrolled (228, 260) with delta (0, 0)
Screenshot: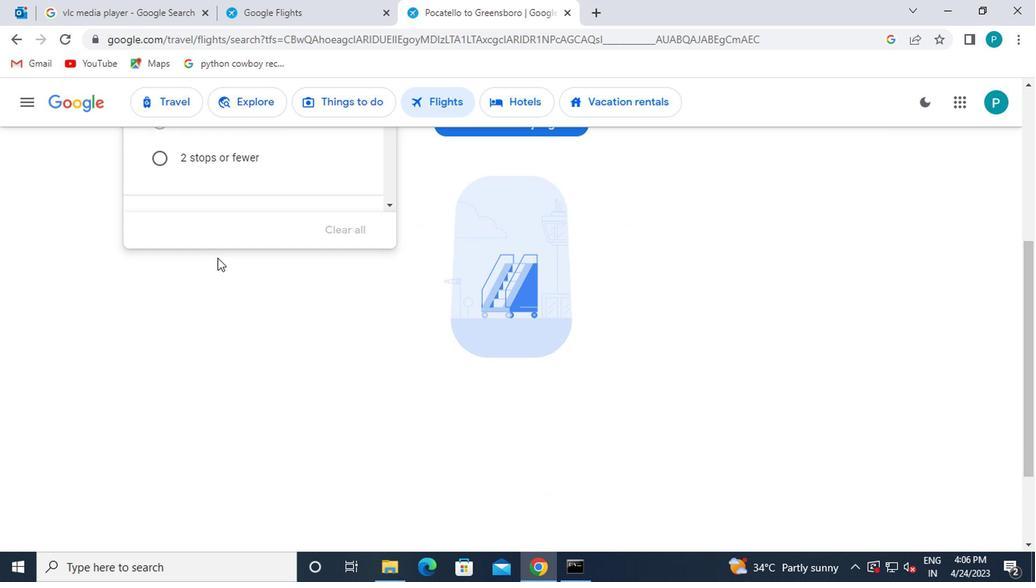 
Action: Mouse moved to (231, 259)
Screenshot: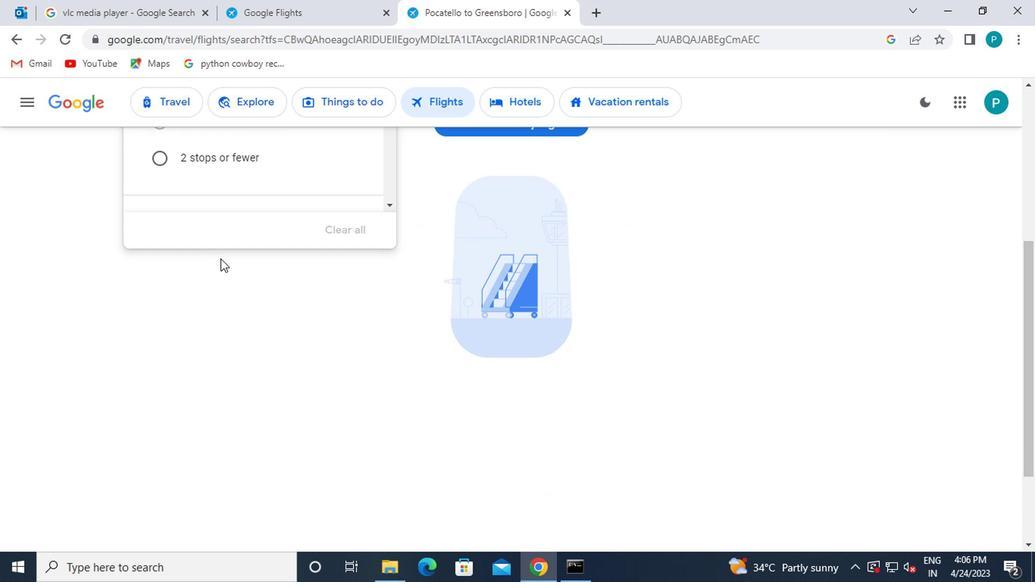 
Action: Mouse scrolled (231, 260) with delta (0, 0)
Screenshot: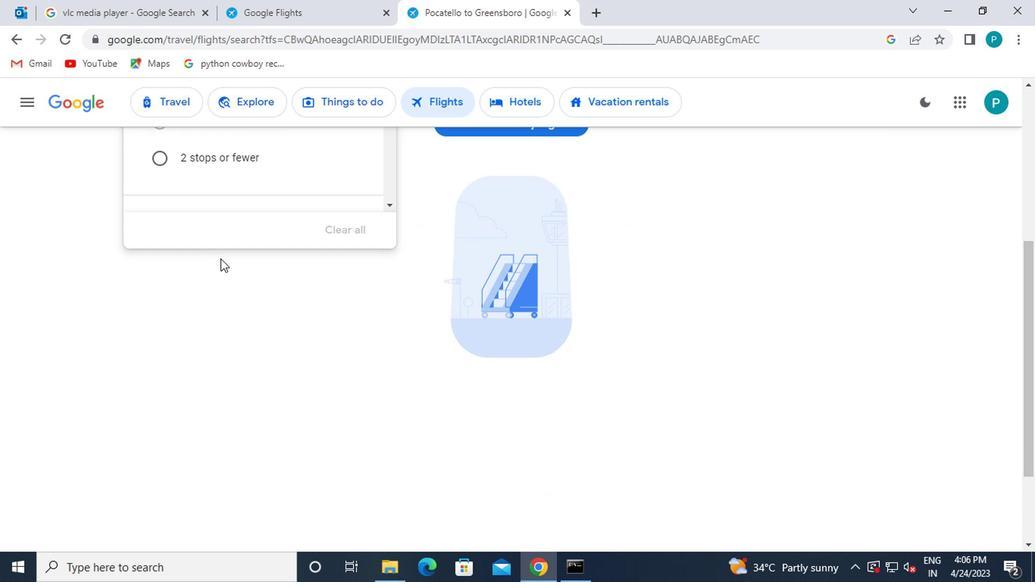 
Action: Mouse moved to (246, 259)
Screenshot: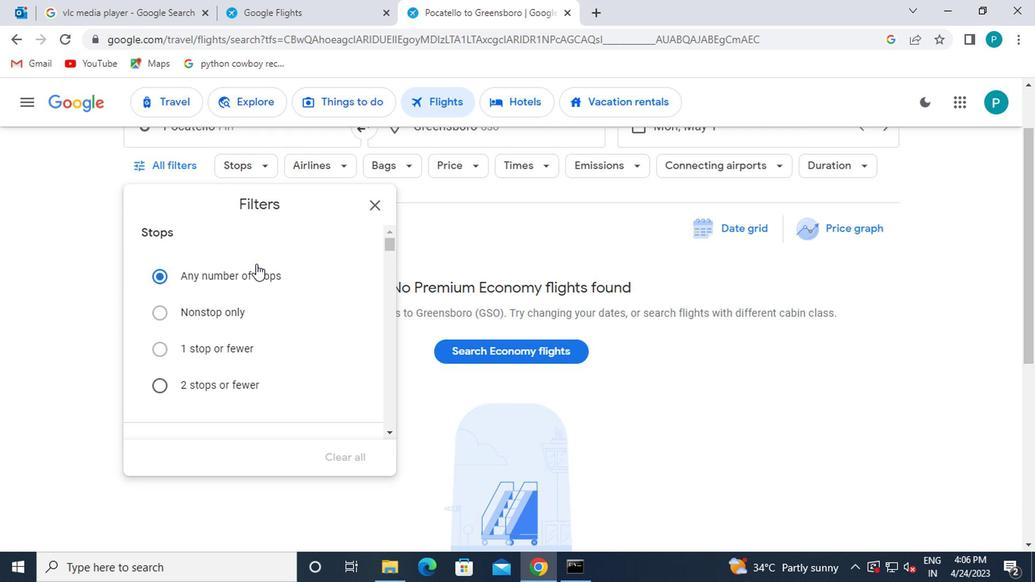 
Action: Mouse scrolled (246, 260) with delta (0, 0)
Screenshot: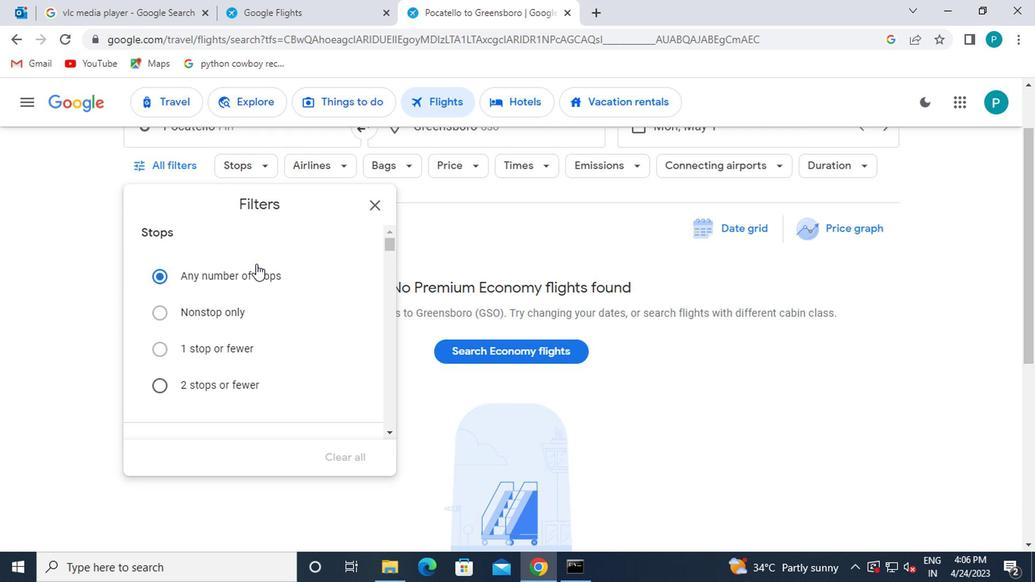 
Action: Mouse moved to (365, 298)
Screenshot: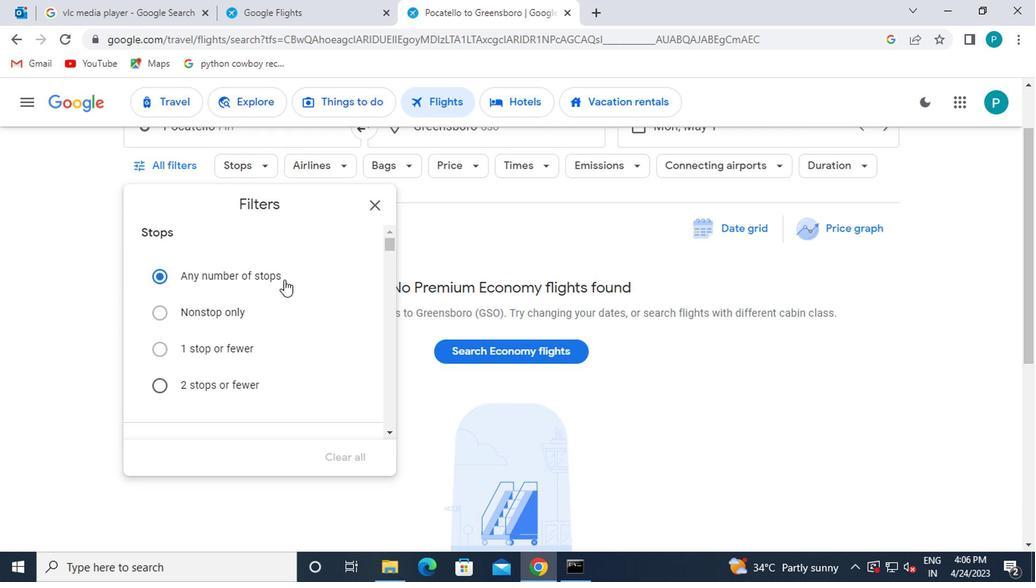 
Action: Mouse scrolled (365, 297) with delta (0, -1)
Screenshot: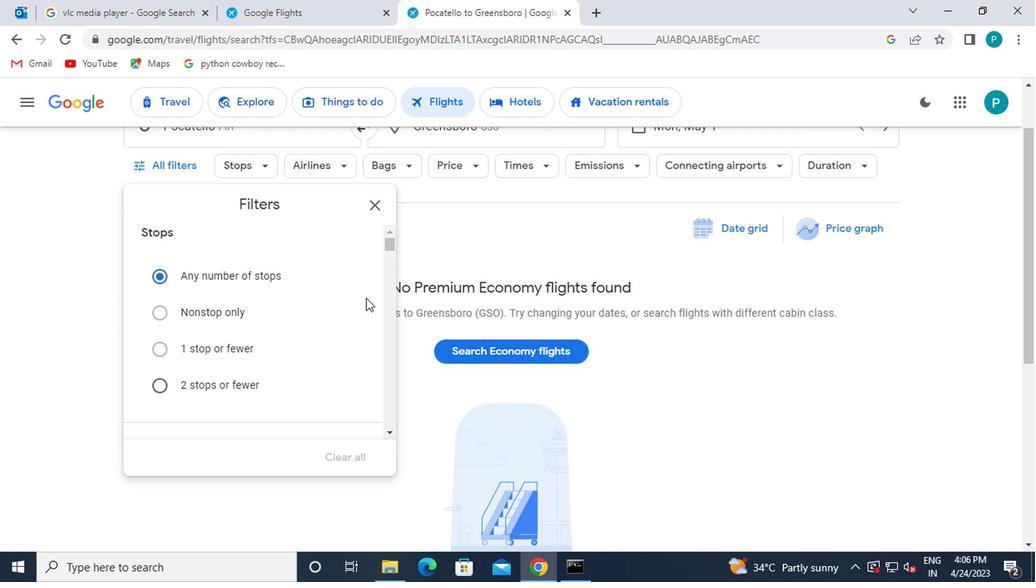 
Action: Mouse scrolled (365, 297) with delta (0, -1)
Screenshot: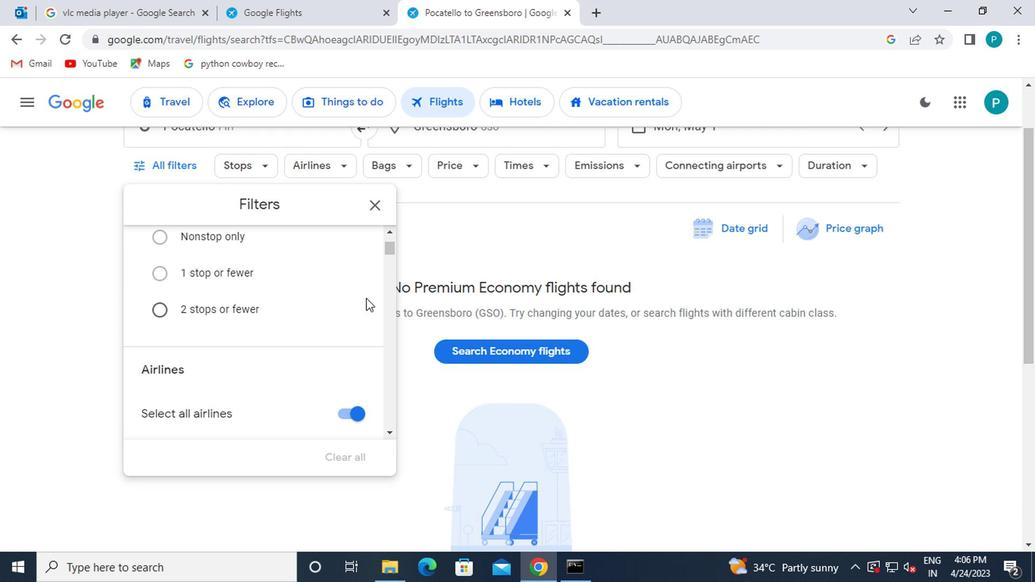 
Action: Mouse scrolled (365, 297) with delta (0, -1)
Screenshot: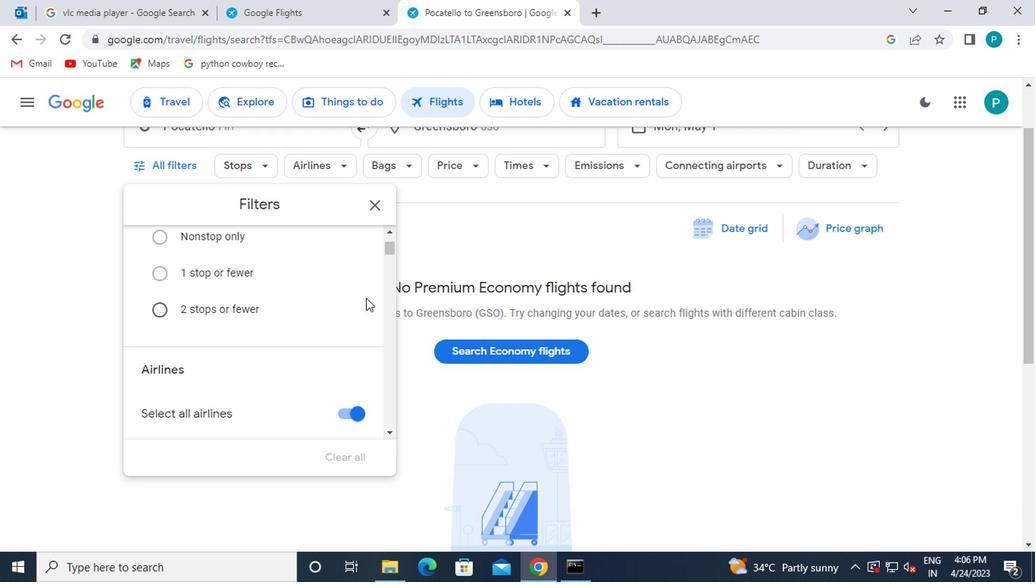 
Action: Mouse scrolled (365, 297) with delta (0, -1)
Screenshot: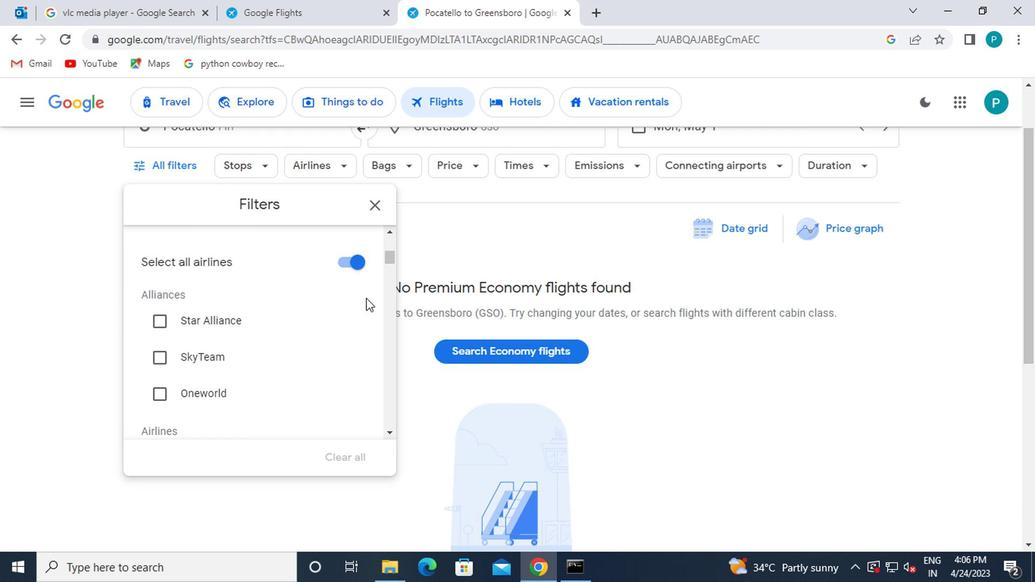 
Action: Mouse scrolled (365, 297) with delta (0, -1)
Screenshot: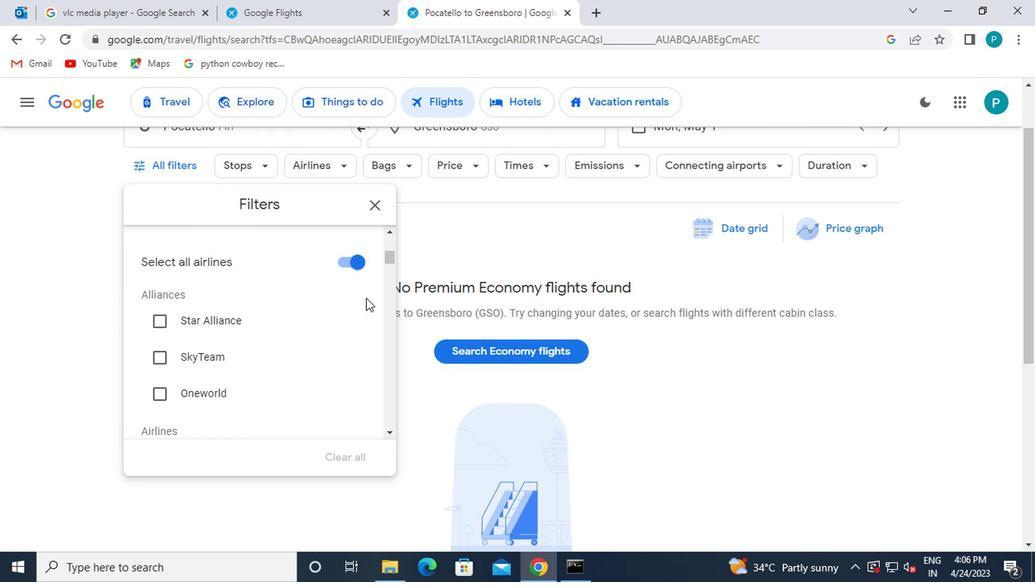 
Action: Mouse moved to (365, 298)
Screenshot: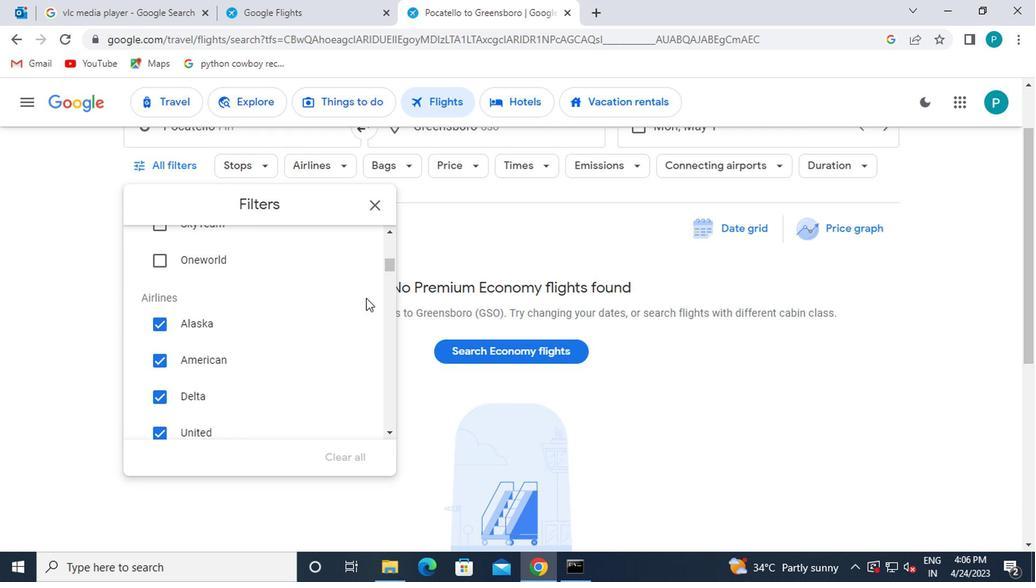 
Action: Mouse scrolled (365, 297) with delta (0, -1)
Screenshot: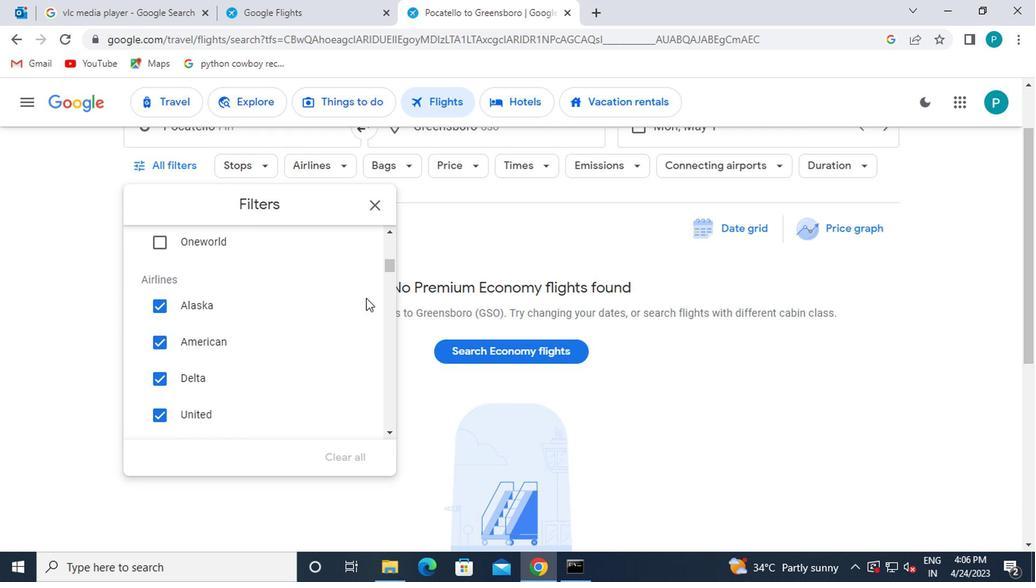 
Action: Mouse scrolled (365, 297) with delta (0, -1)
Screenshot: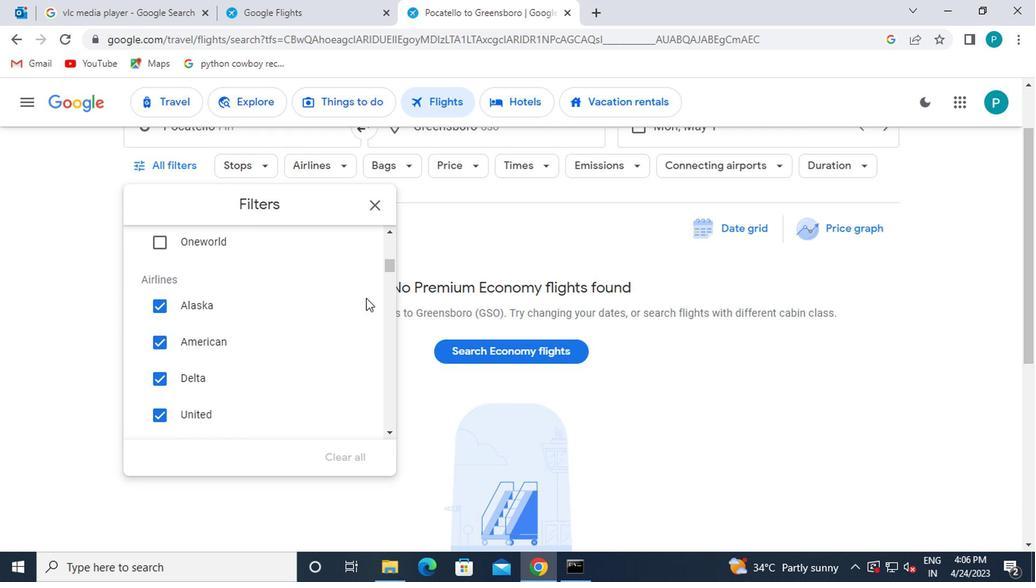 
Action: Mouse moved to (362, 303)
Screenshot: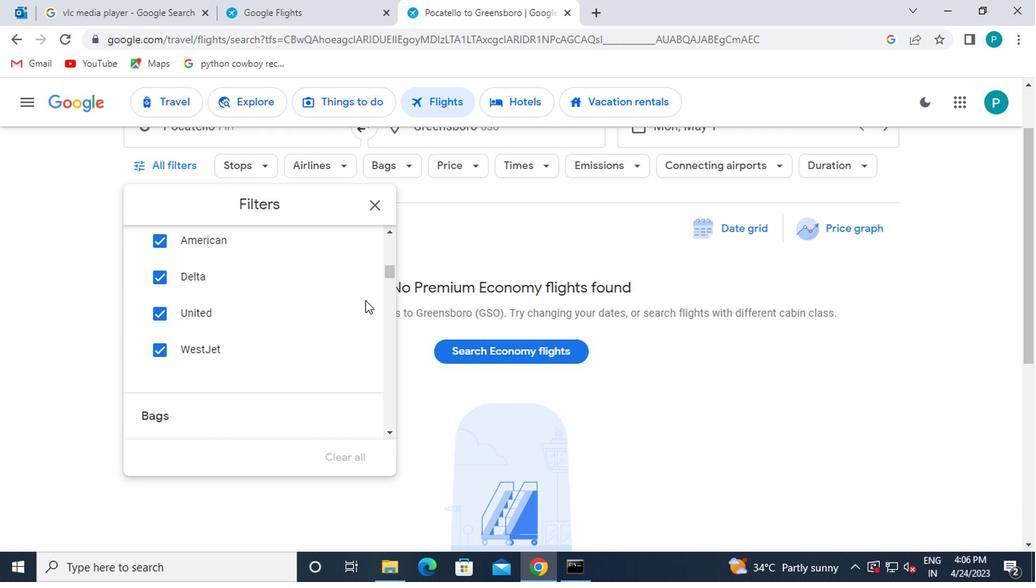 
Action: Mouse scrolled (362, 303) with delta (0, 0)
Screenshot: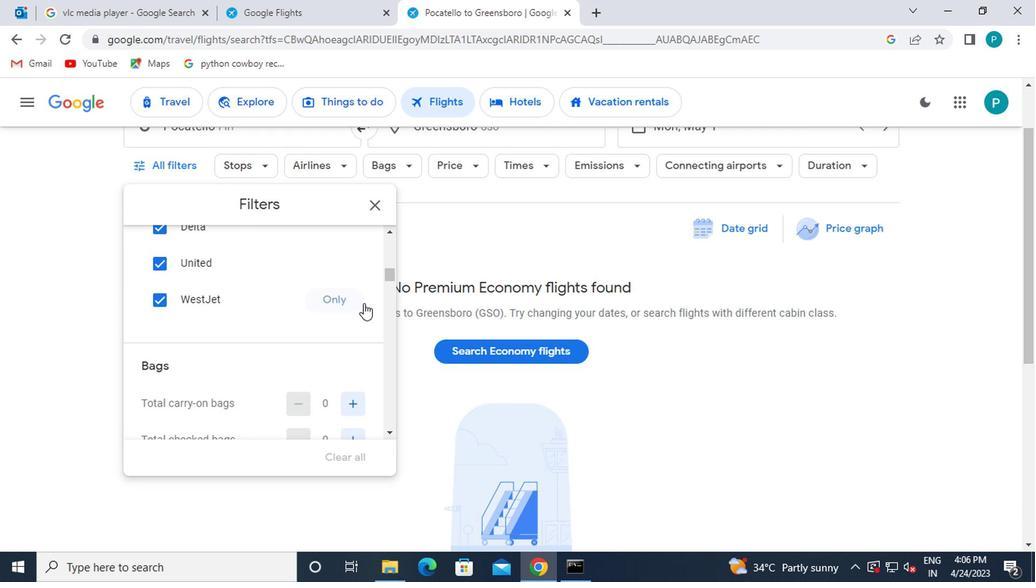 
Action: Mouse moved to (354, 363)
Screenshot: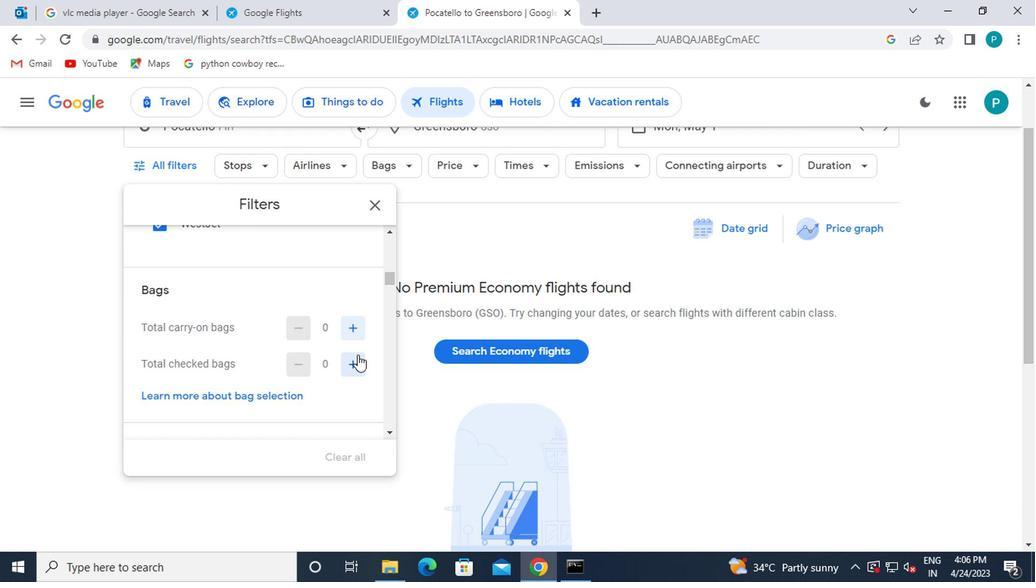 
Action: Mouse pressed left at (354, 363)
Screenshot: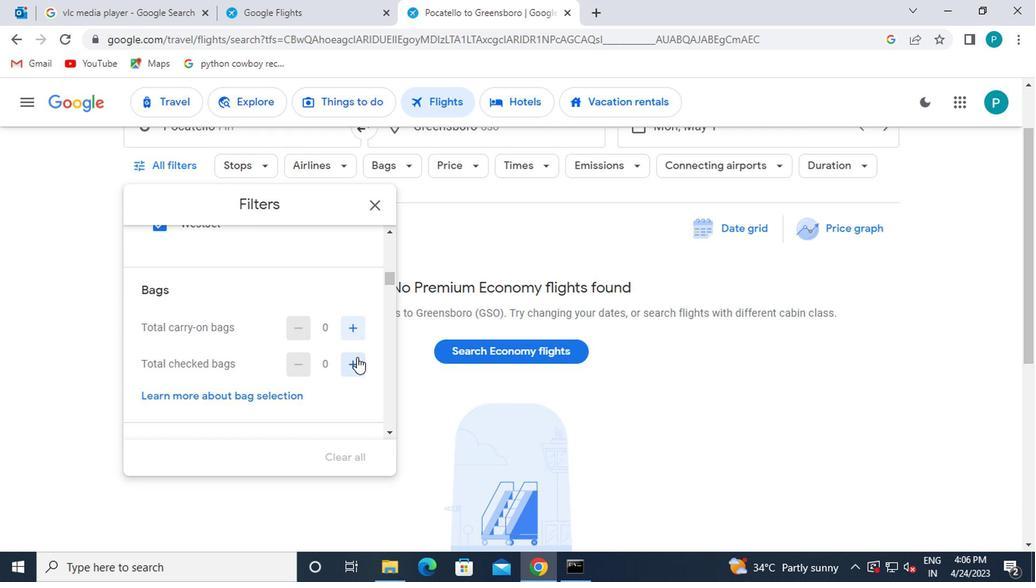 
Action: Mouse pressed left at (354, 363)
Screenshot: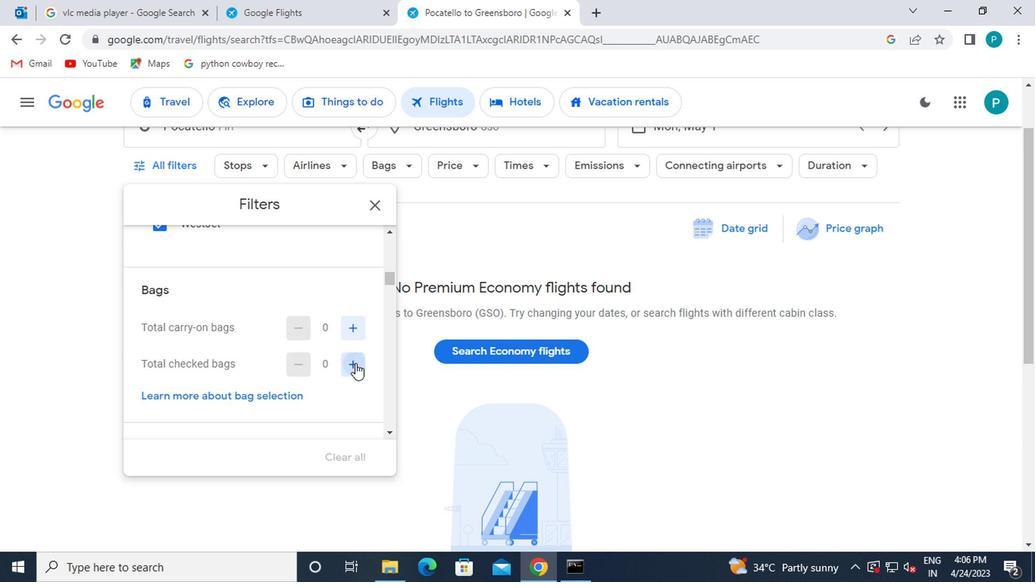 
Action: Mouse moved to (238, 350)
Screenshot: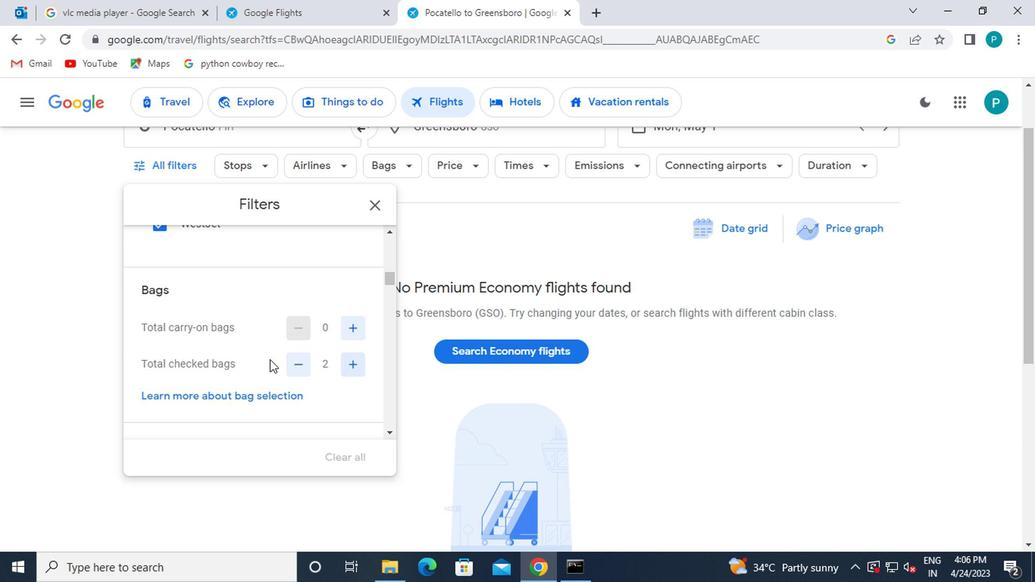 
Action: Mouse scrolled (238, 349) with delta (0, 0)
Screenshot: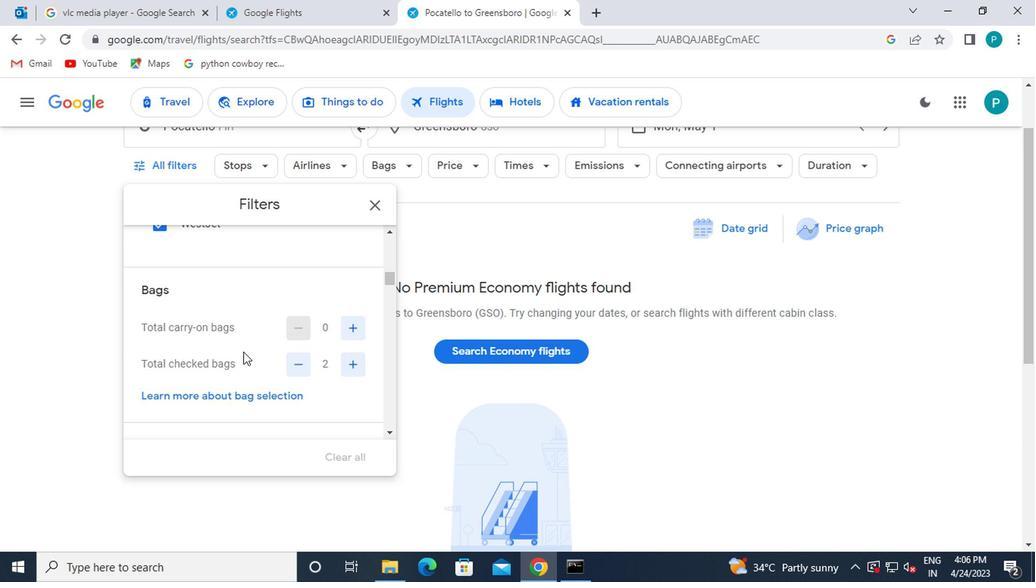 
Action: Mouse scrolled (238, 349) with delta (0, 0)
Screenshot: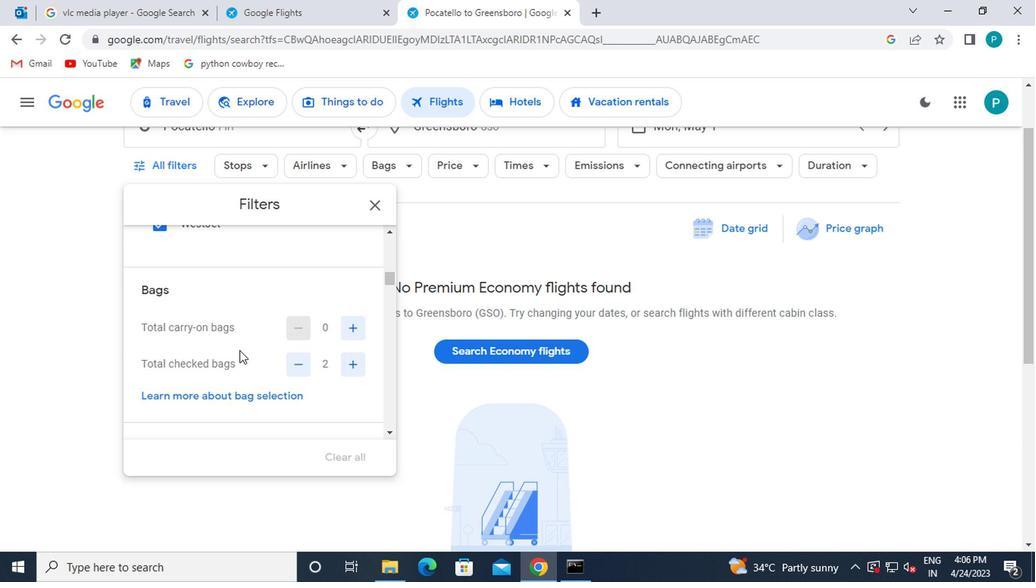 
Action: Mouse moved to (345, 361)
Screenshot: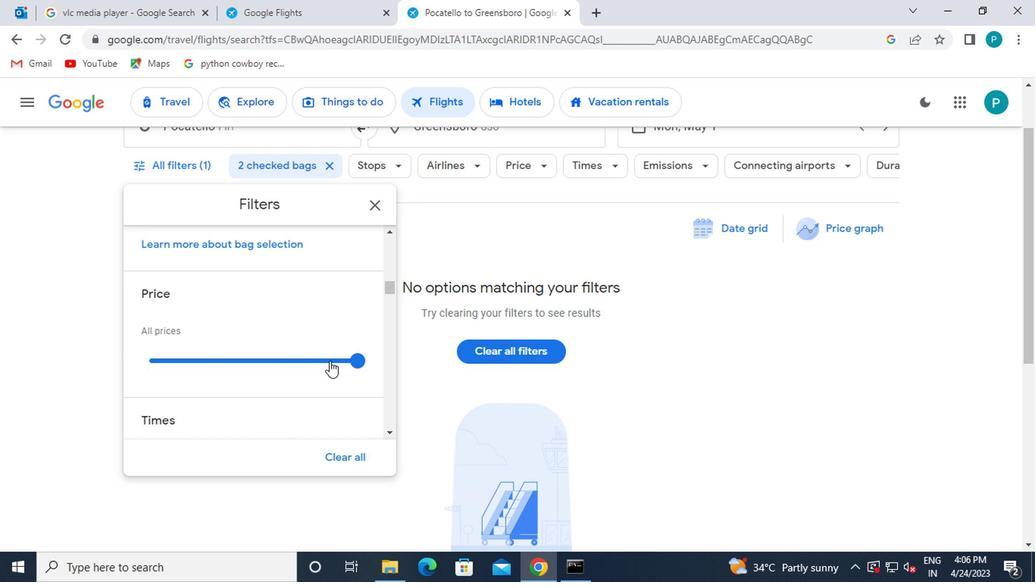 
Action: Mouse pressed left at (345, 361)
Screenshot: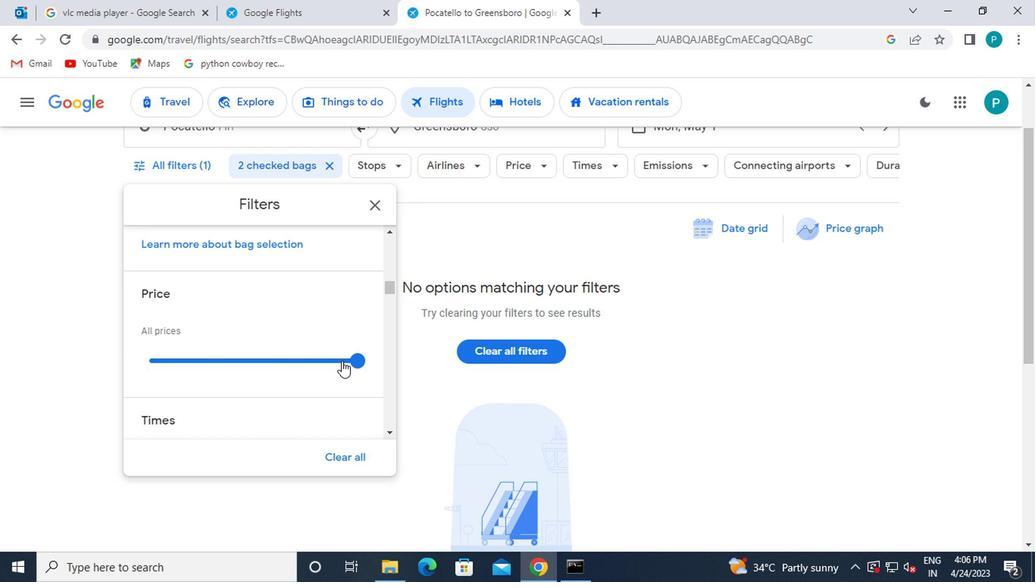 
Action: Mouse moved to (287, 376)
Screenshot: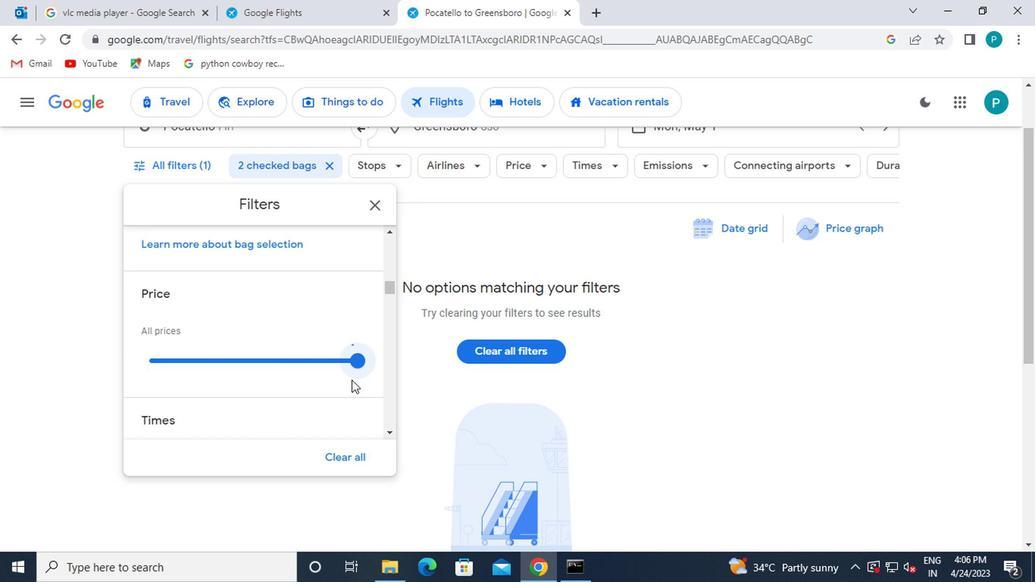 
Action: Mouse scrolled (287, 375) with delta (0, 0)
Screenshot: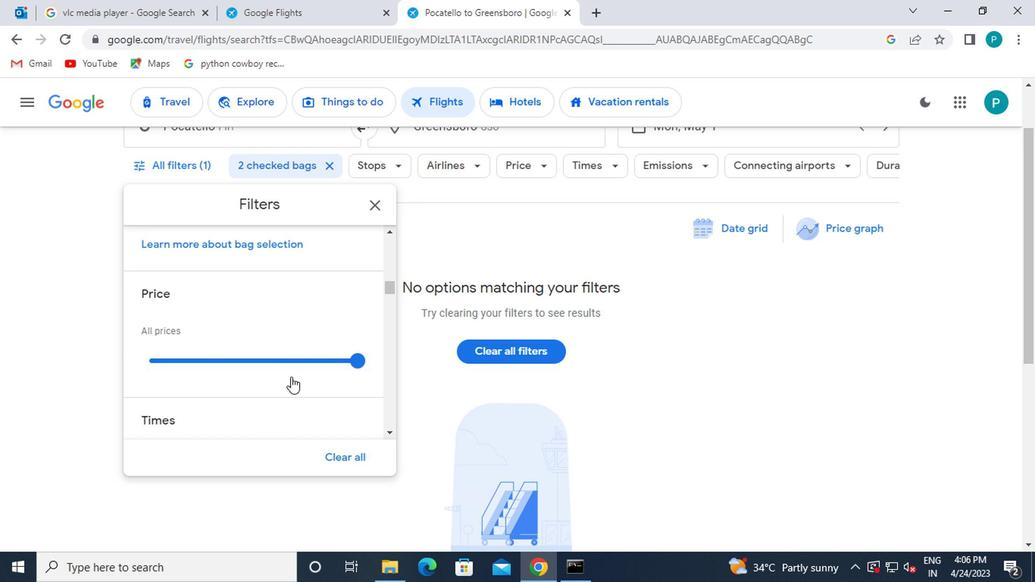 
Action: Mouse scrolled (287, 375) with delta (0, 0)
Screenshot: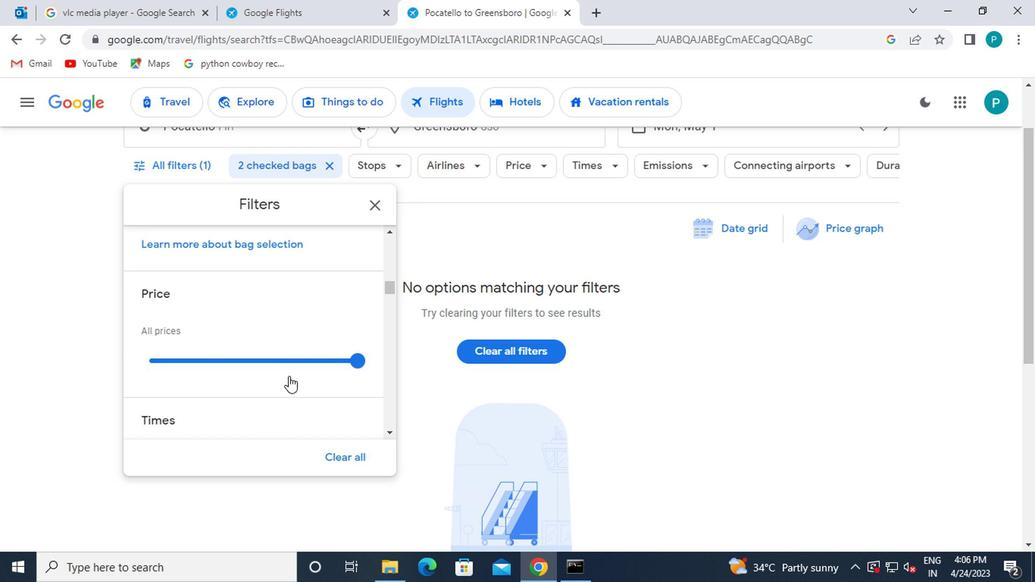 
Action: Mouse moved to (145, 374)
Screenshot: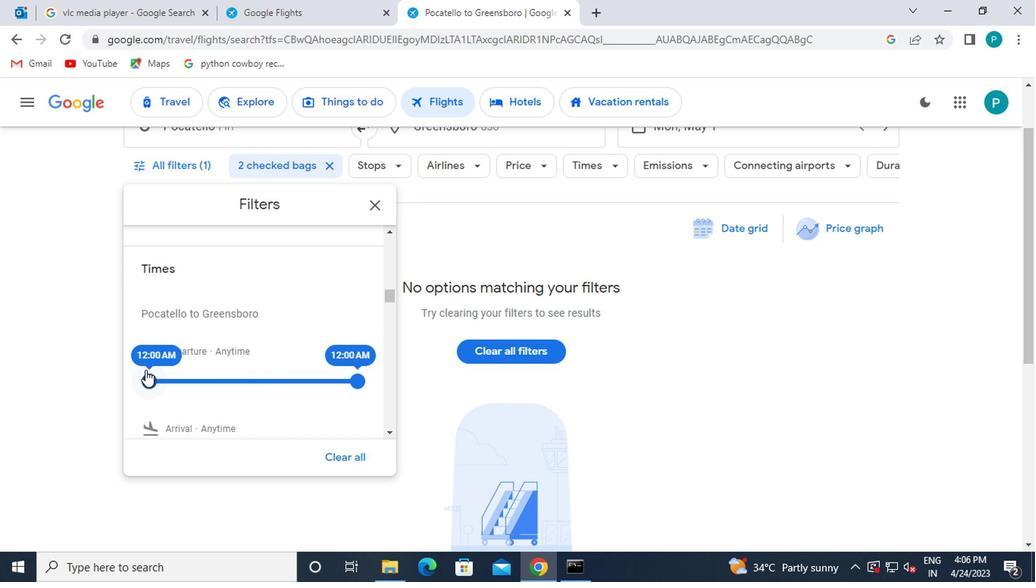 
Action: Mouse pressed left at (145, 374)
Screenshot: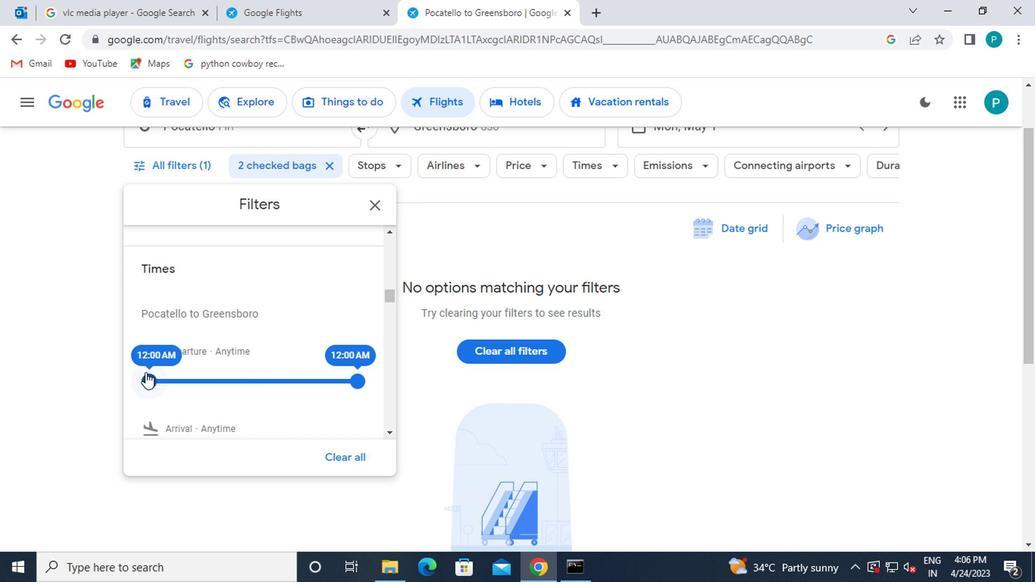 
Action: Mouse moved to (371, 212)
Screenshot: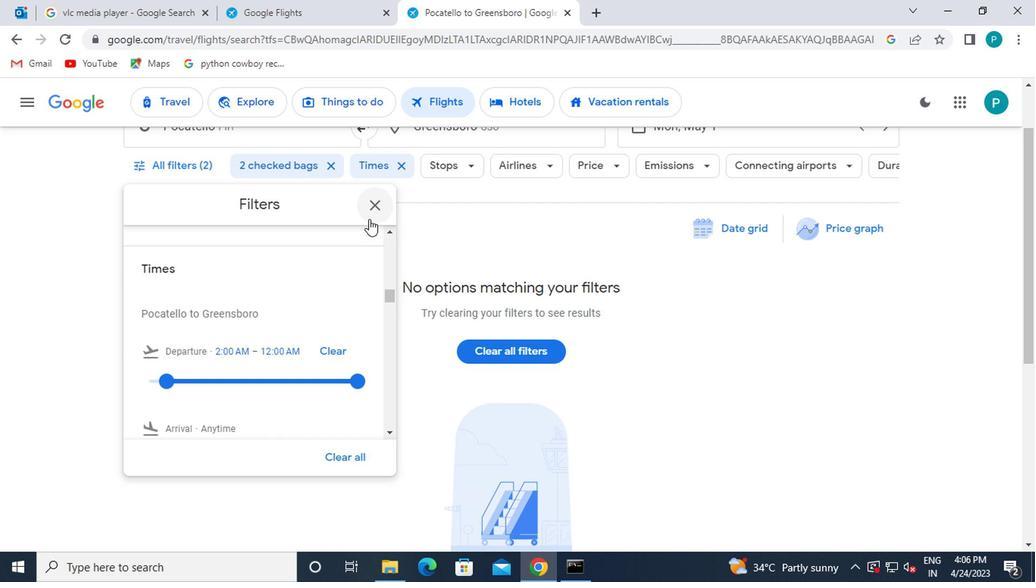 
Action: Mouse pressed left at (371, 212)
Screenshot: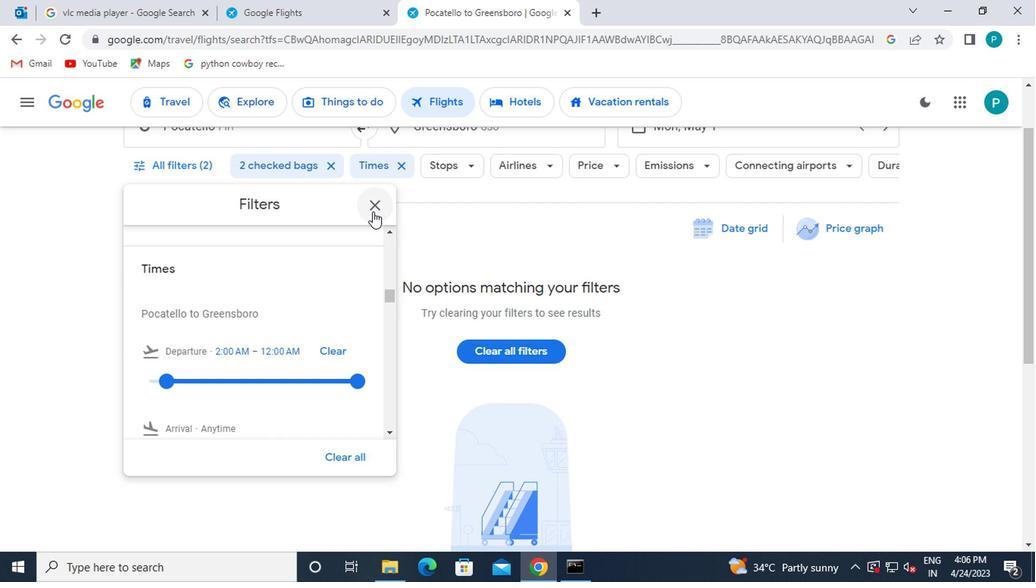 
